 Task: Look for space in Sindgi, India from 3rd June, 2023 to 9th June, 2023 for 2 adults in price range Rs.6000 to Rs.12000. Place can be entire place with 1  bedroom having 1 bed and 1 bathroom. Property type can be house, flat, guest house, hotel. Booking option can be shelf check-in. Required host language is English.
Action: Mouse moved to (436, 77)
Screenshot: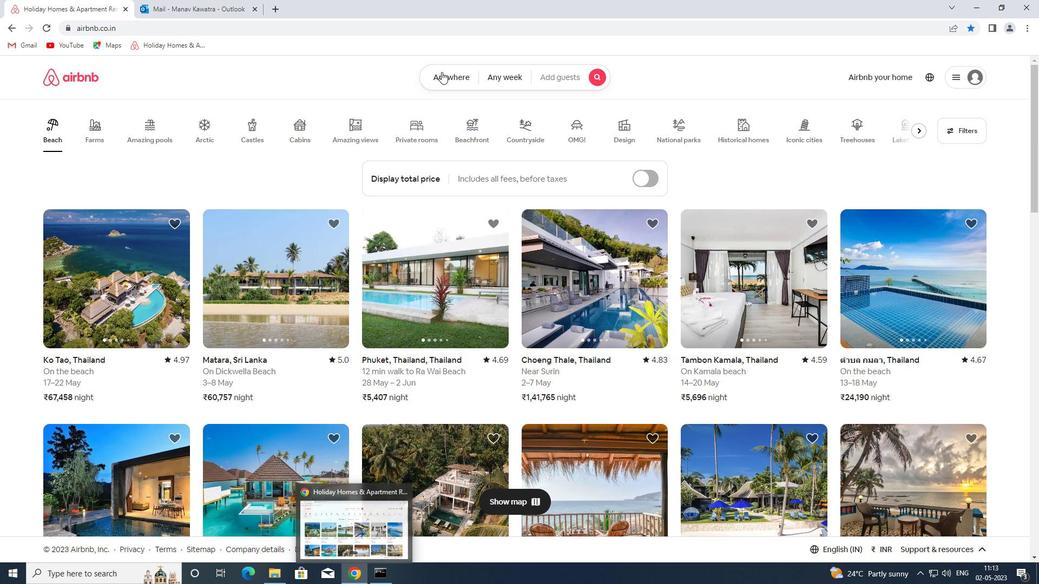 
Action: Mouse pressed left at (436, 77)
Screenshot: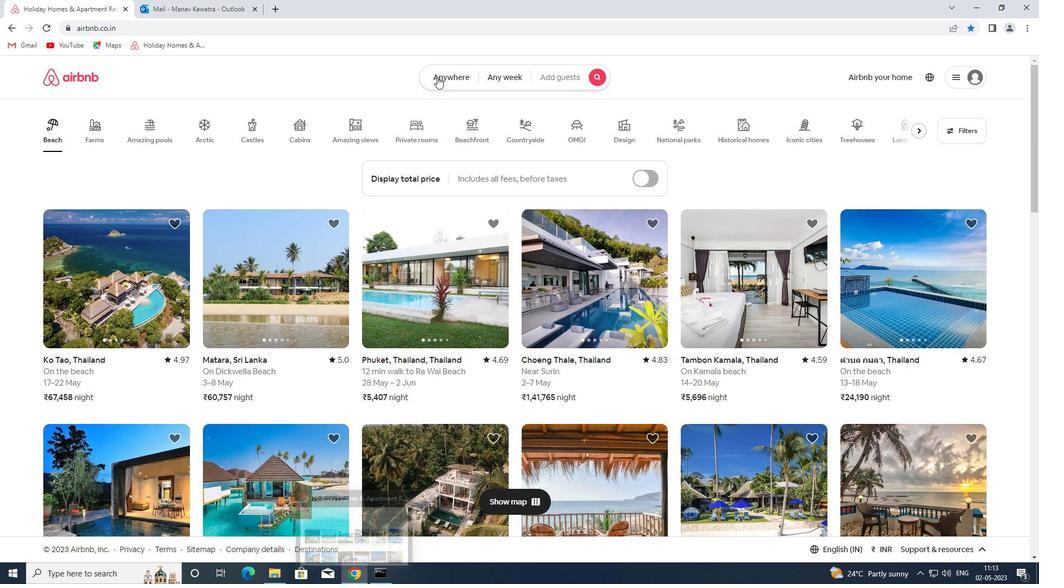 
Action: Mouse moved to (326, 122)
Screenshot: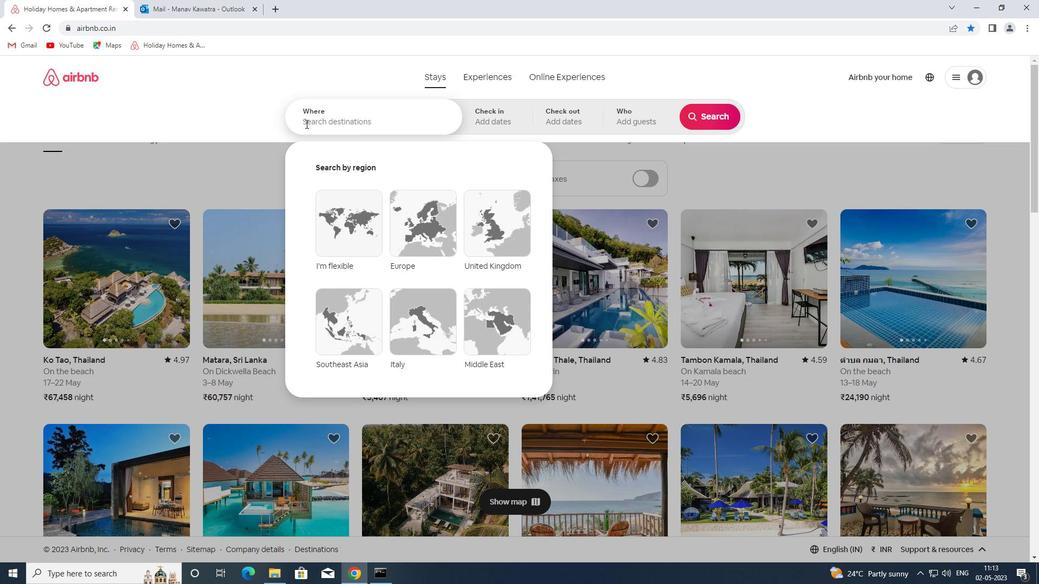 
Action: Mouse pressed left at (326, 122)
Screenshot: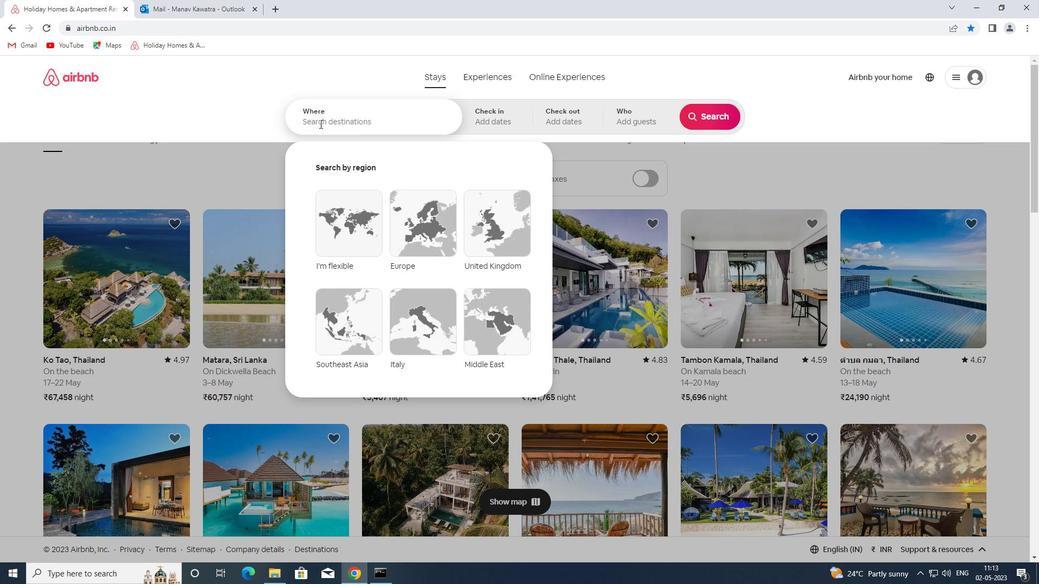 
Action: Mouse moved to (326, 122)
Screenshot: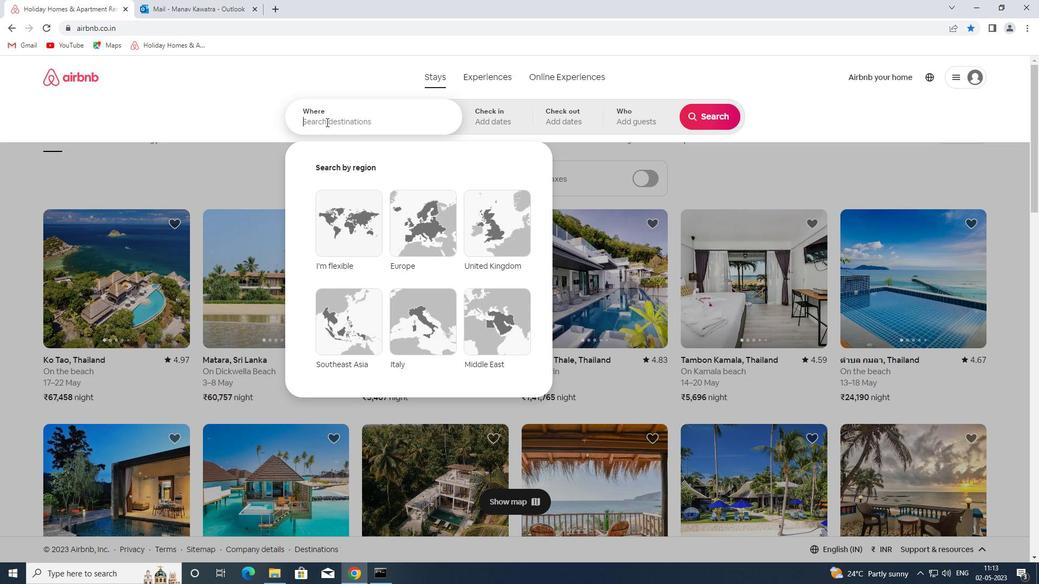 
Action: Key pressed sindgi<Key.space>india<Key.space><Key.enter>
Screenshot: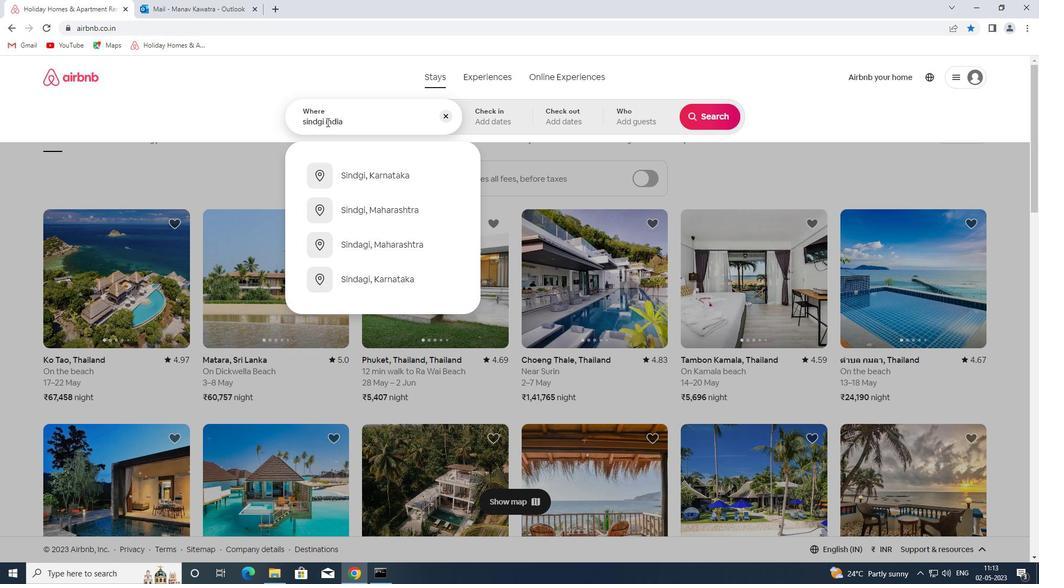 
Action: Mouse moved to (701, 252)
Screenshot: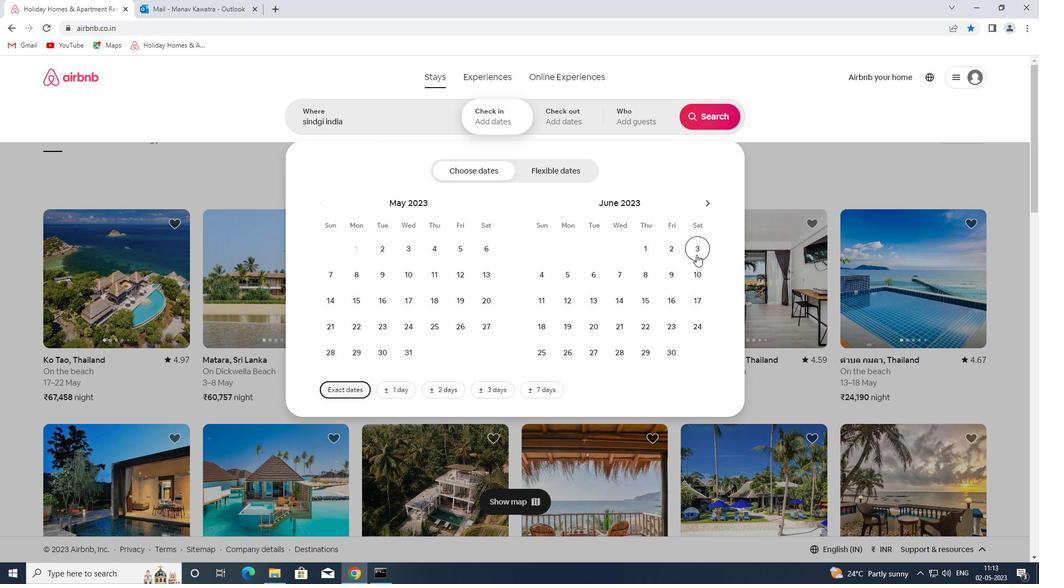 
Action: Mouse pressed left at (701, 252)
Screenshot: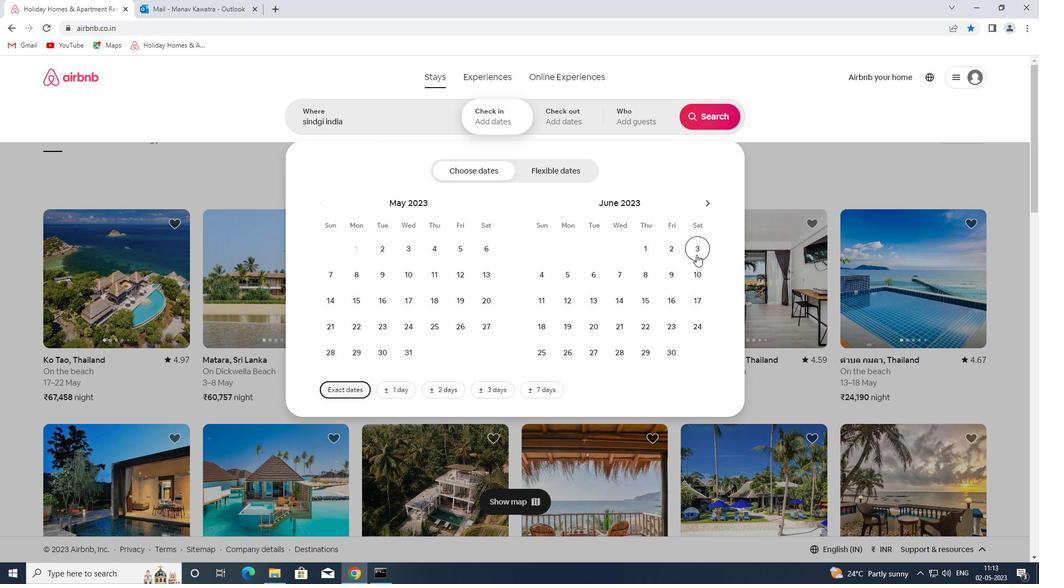 
Action: Mouse moved to (676, 273)
Screenshot: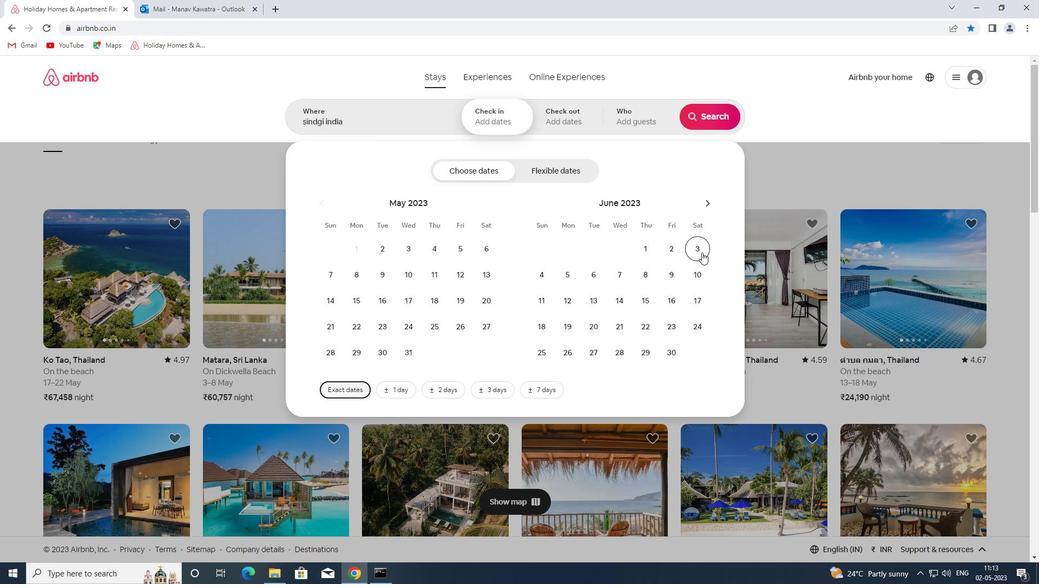 
Action: Mouse pressed left at (676, 273)
Screenshot: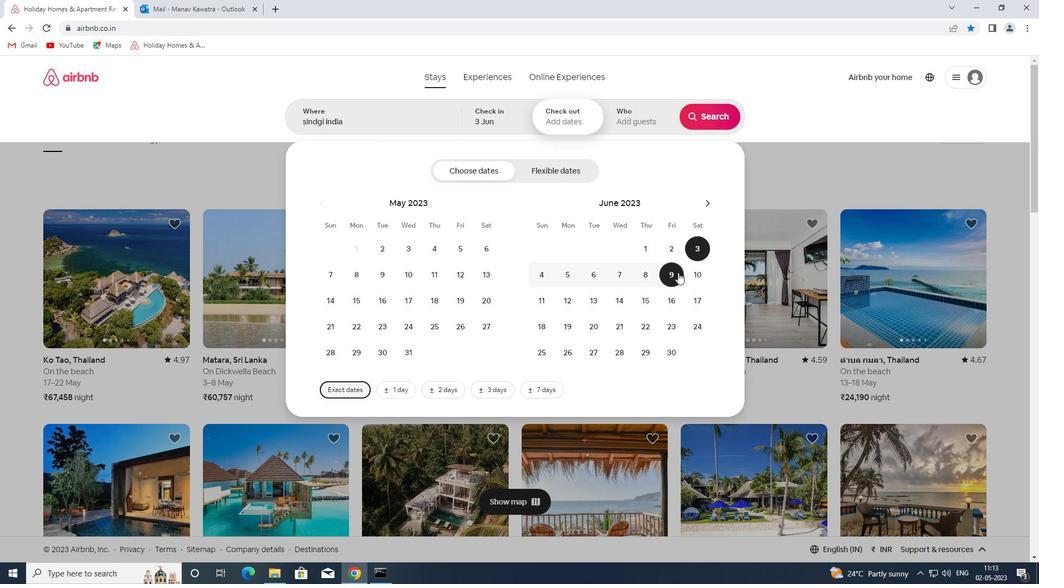 
Action: Mouse moved to (634, 105)
Screenshot: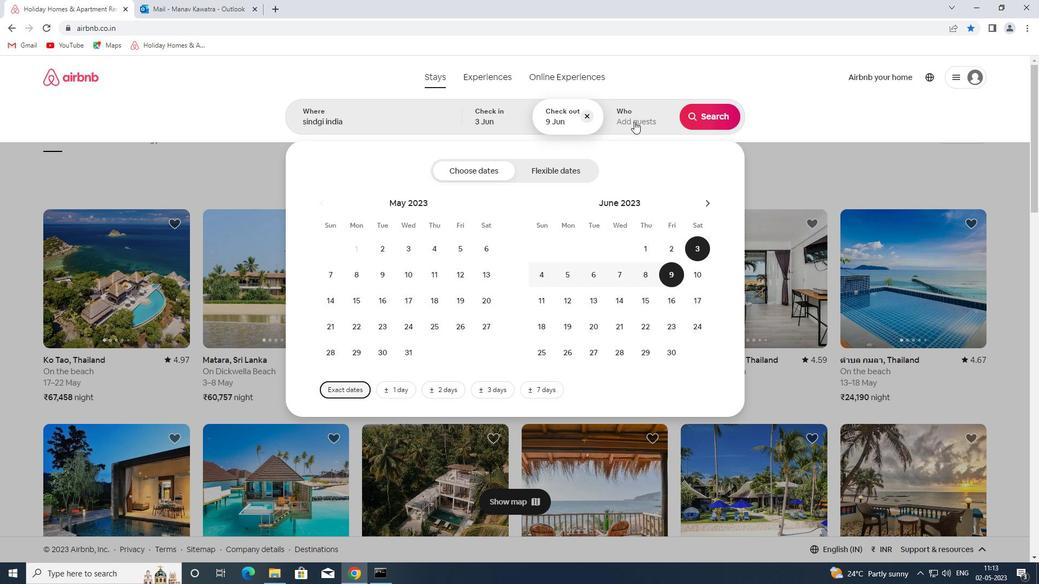 
Action: Mouse pressed left at (634, 105)
Screenshot: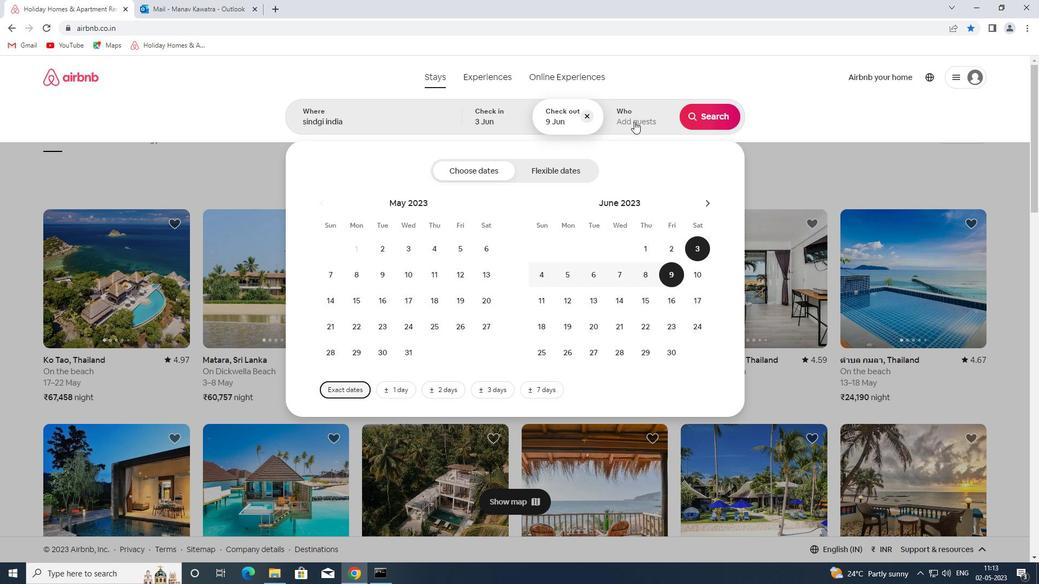 
Action: Mouse moved to (714, 176)
Screenshot: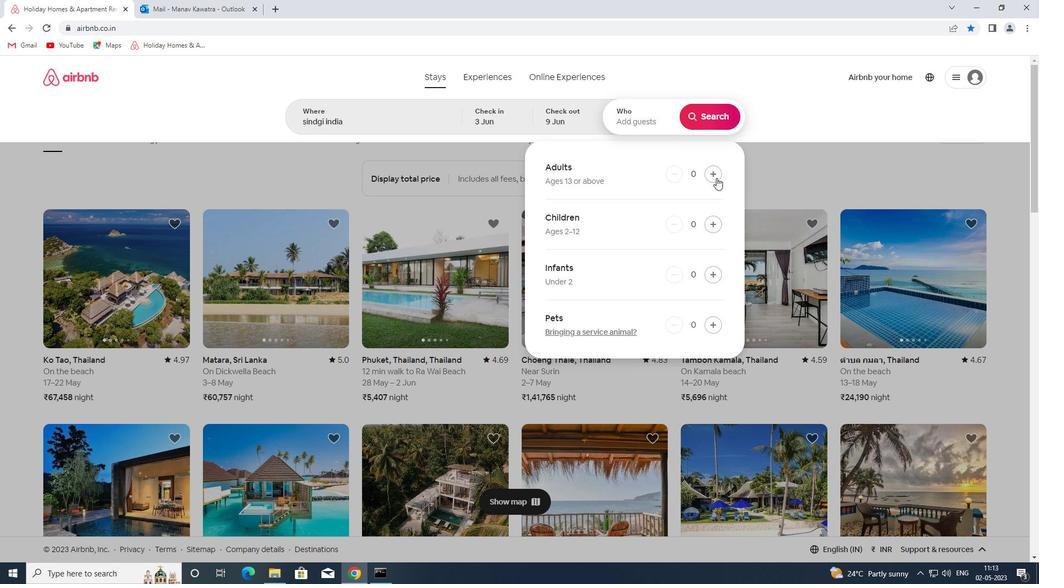 
Action: Mouse pressed left at (714, 176)
Screenshot: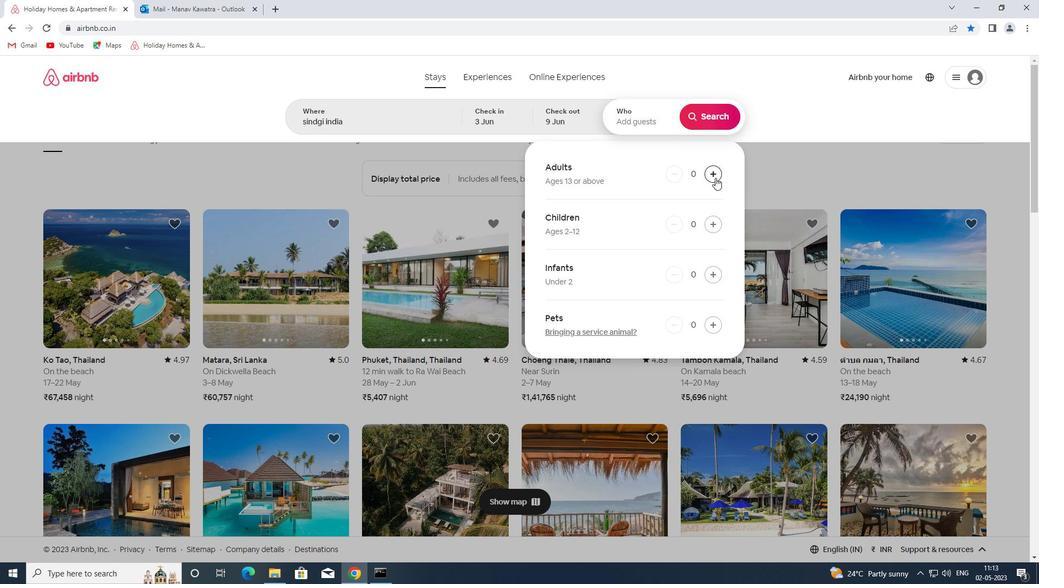 
Action: Mouse pressed left at (714, 176)
Screenshot: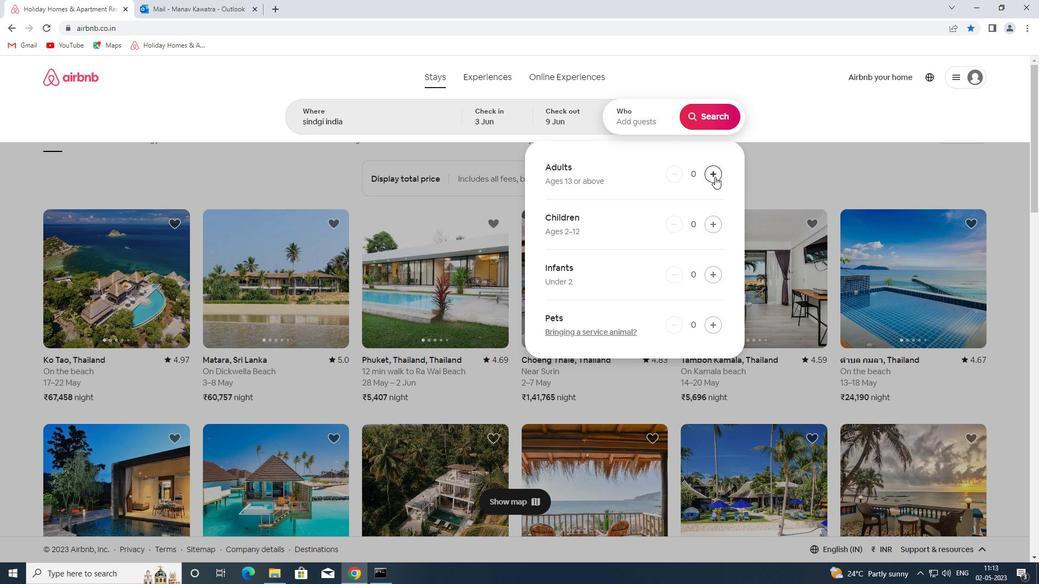 
Action: Mouse moved to (706, 128)
Screenshot: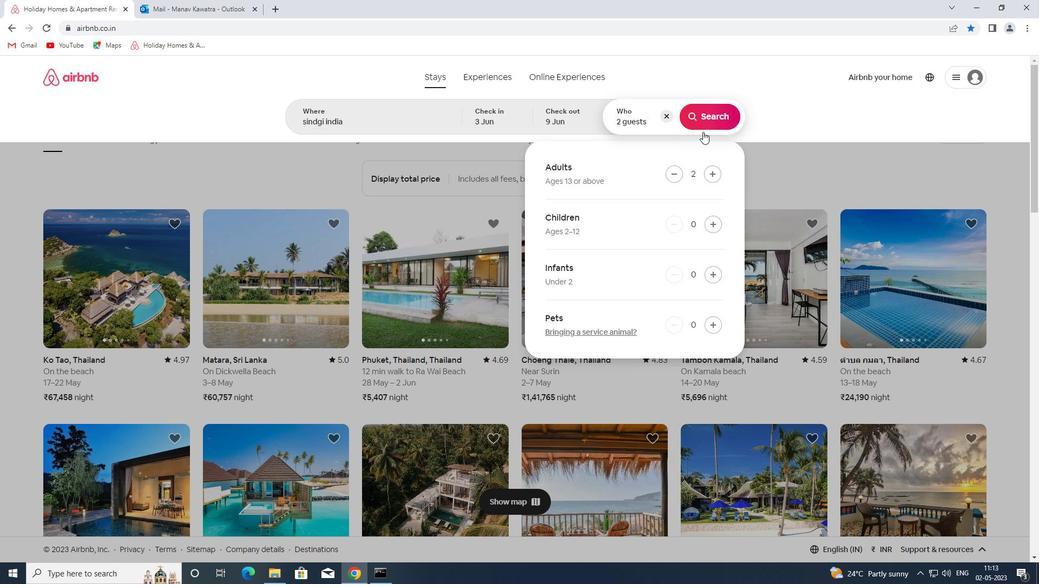 
Action: Mouse pressed left at (706, 128)
Screenshot: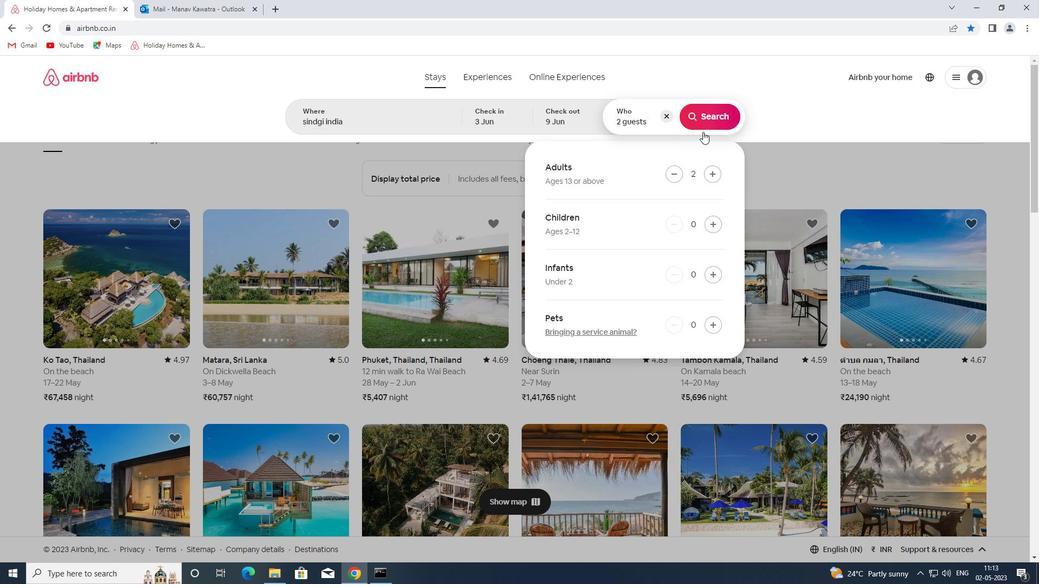 
Action: Mouse moved to (977, 117)
Screenshot: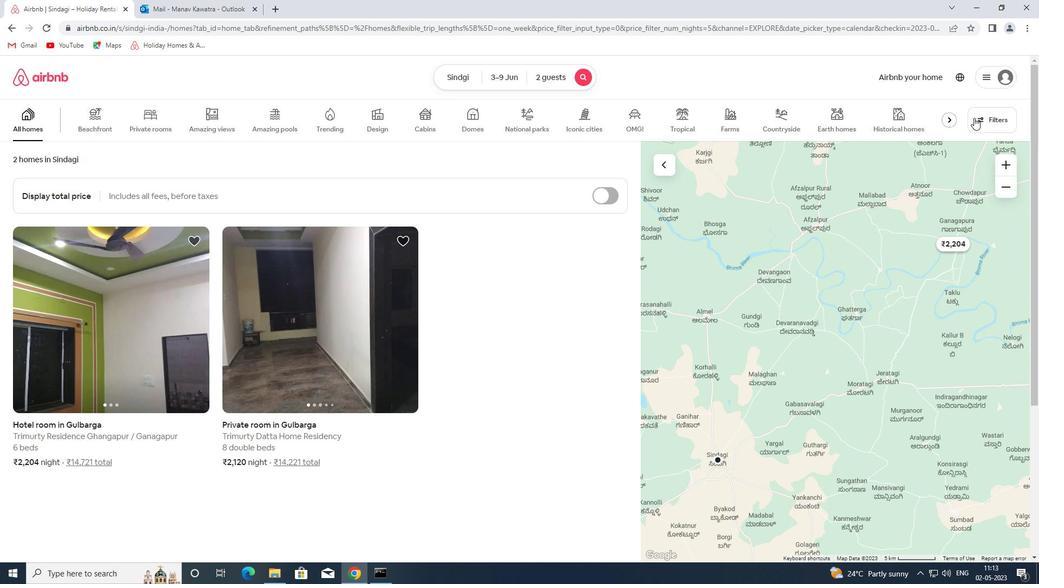 
Action: Mouse pressed left at (977, 117)
Screenshot: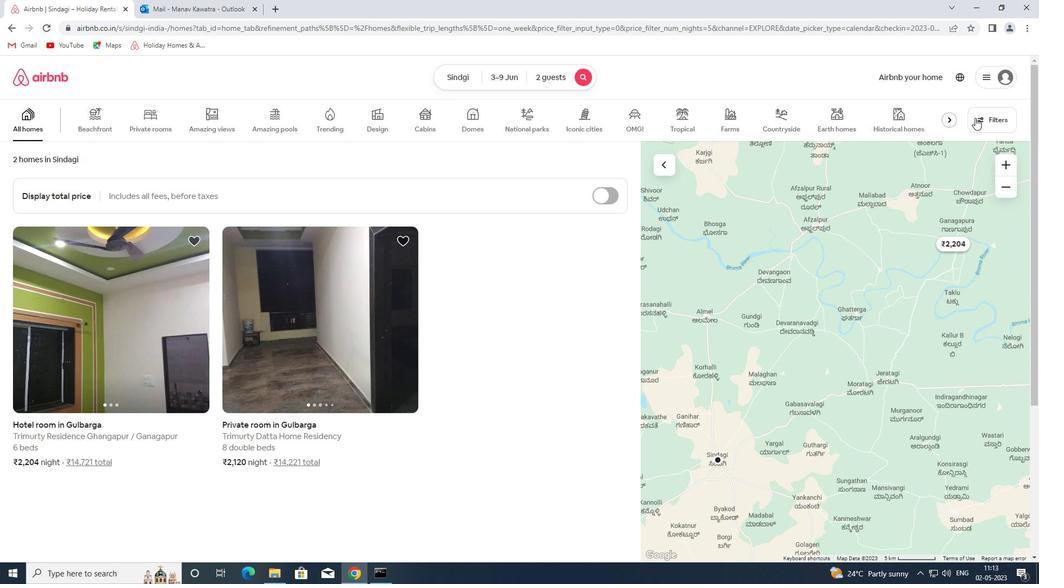 
Action: Mouse moved to (380, 258)
Screenshot: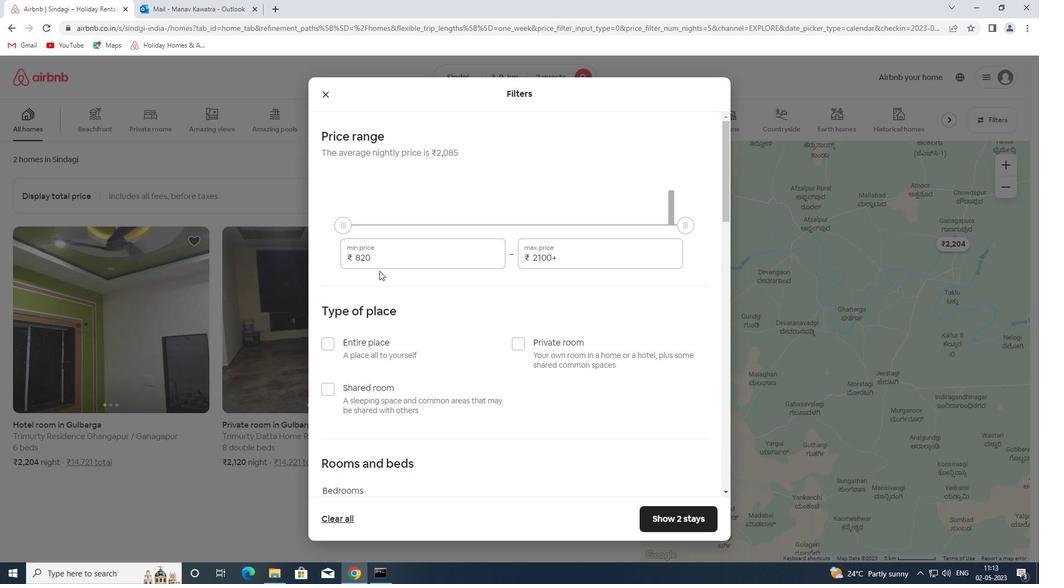 
Action: Mouse pressed left at (380, 258)
Screenshot: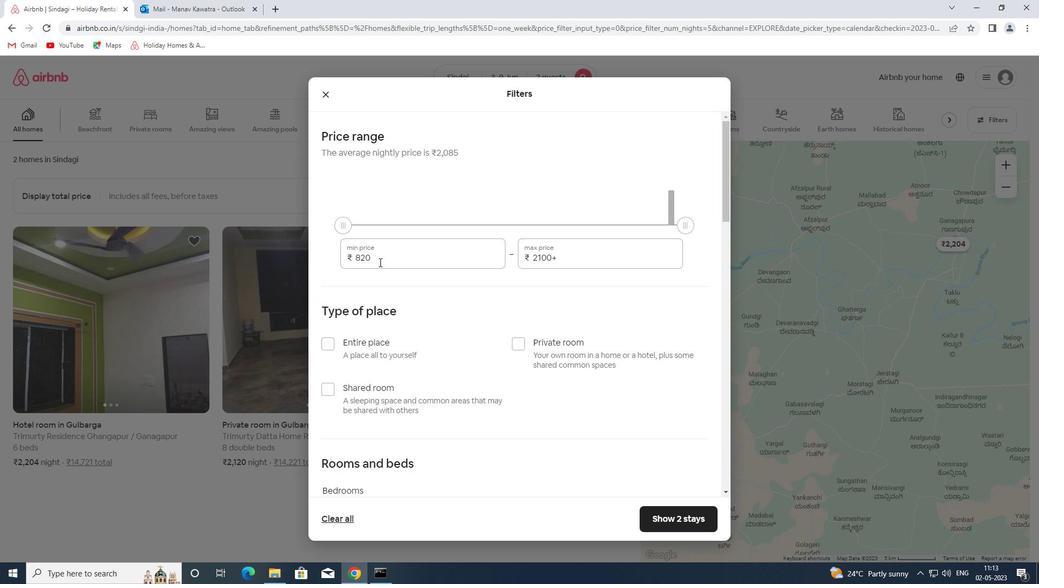 
Action: Mouse pressed left at (380, 258)
Screenshot: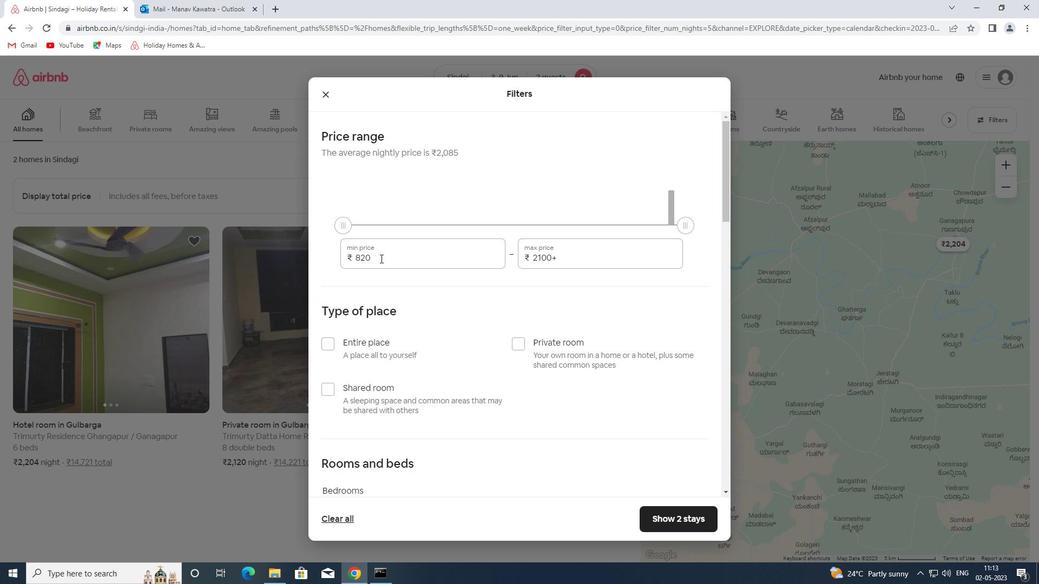 
Action: Key pressed 6000<Key.tab>12000
Screenshot: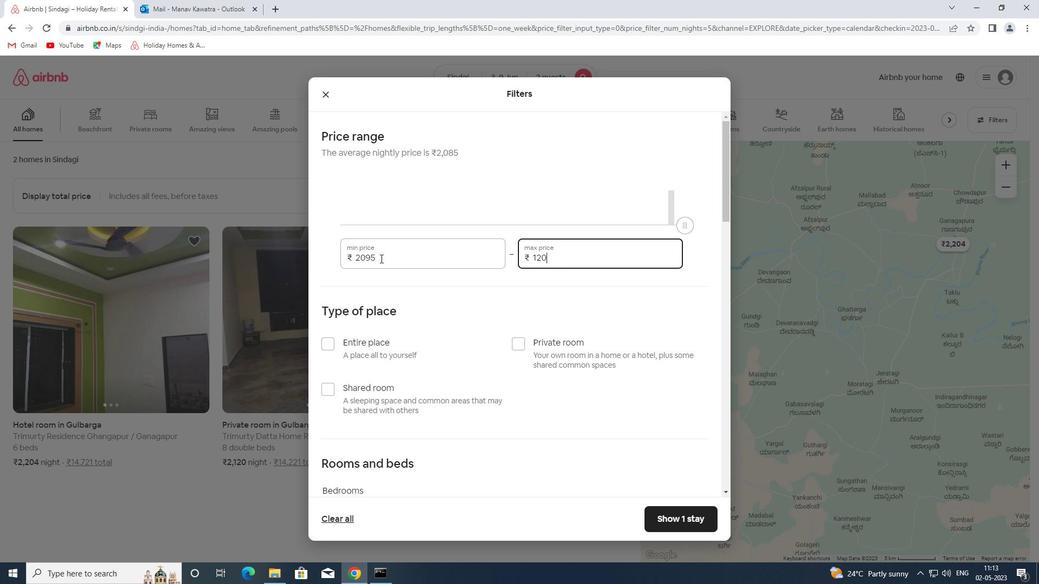 
Action: Mouse moved to (351, 343)
Screenshot: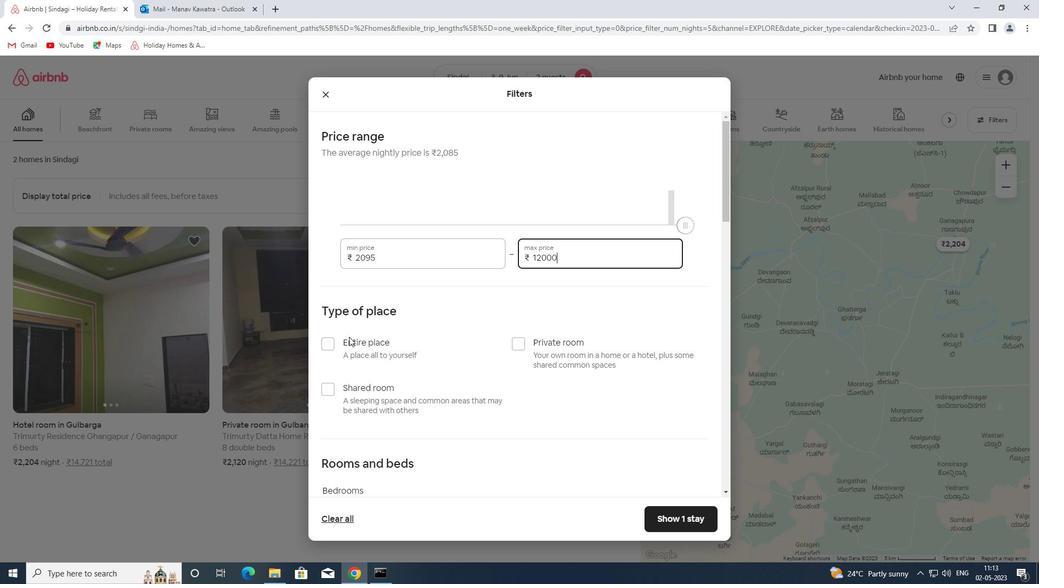 
Action: Mouse pressed left at (351, 343)
Screenshot: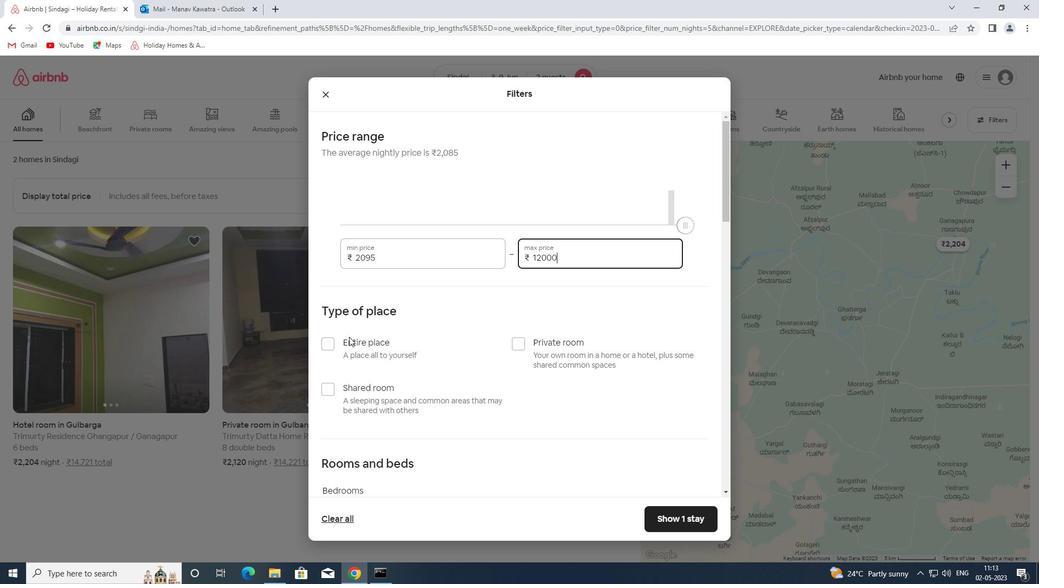 
Action: Mouse moved to (353, 343)
Screenshot: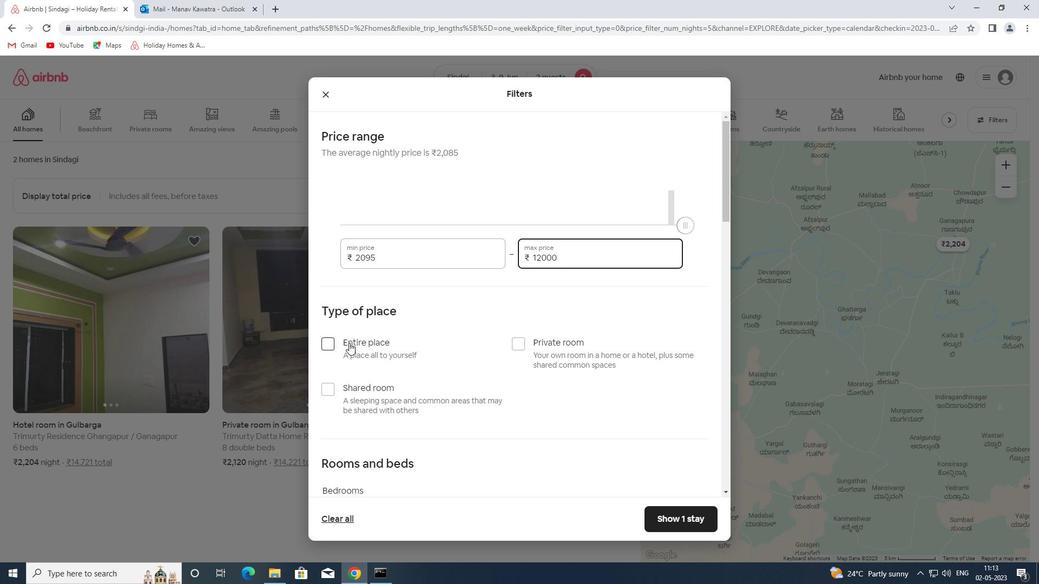 
Action: Mouse scrolled (353, 342) with delta (0, 0)
Screenshot: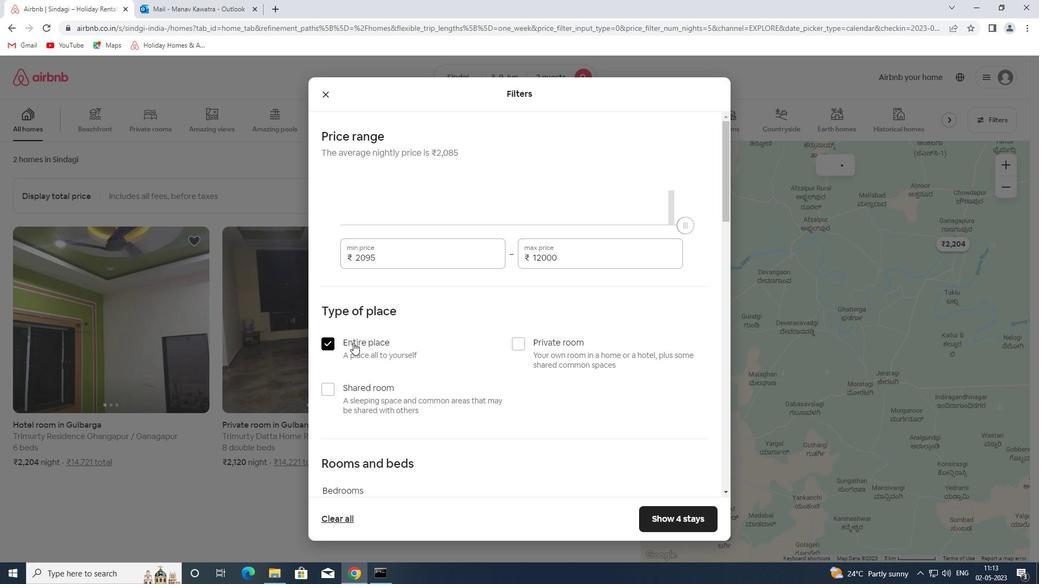 
Action: Mouse scrolled (353, 342) with delta (0, 0)
Screenshot: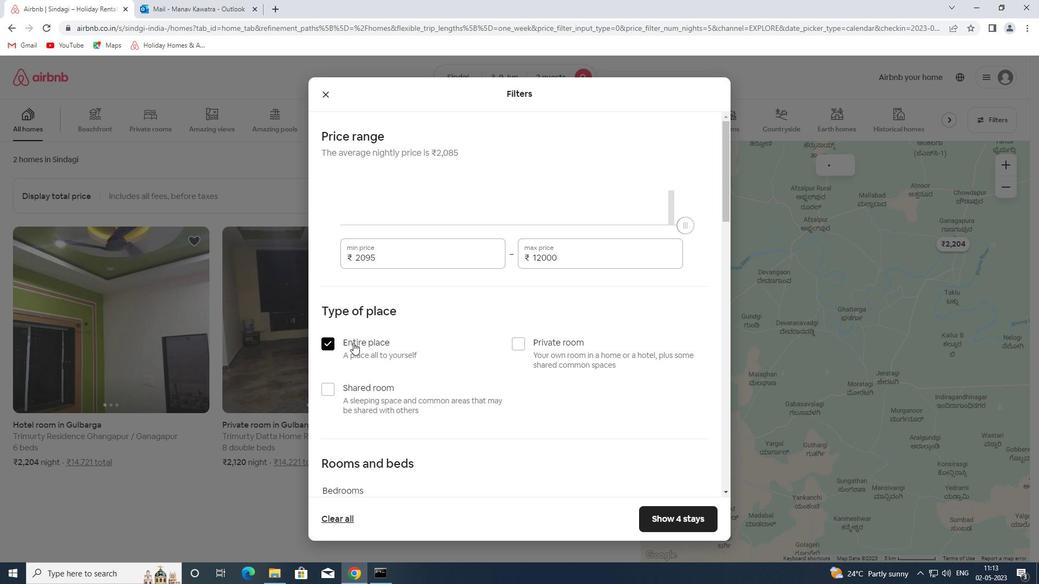 
Action: Mouse scrolled (353, 342) with delta (0, 0)
Screenshot: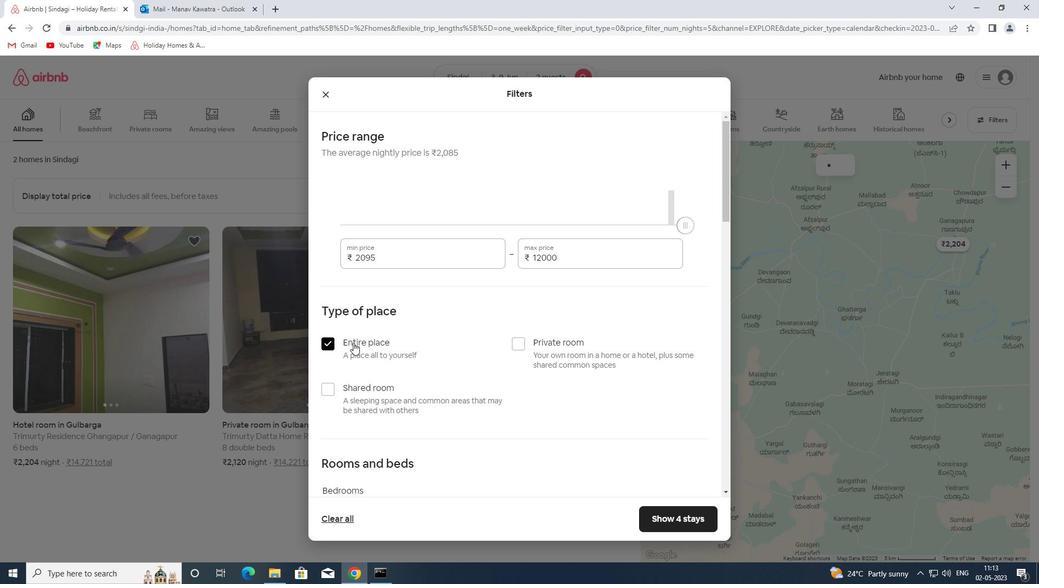 
Action: Mouse scrolled (353, 342) with delta (0, 0)
Screenshot: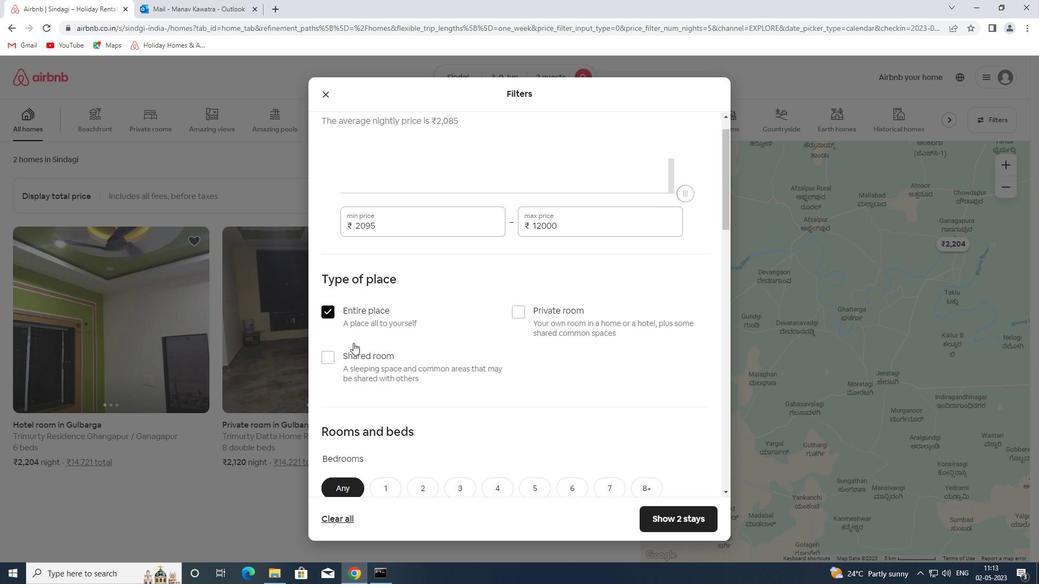 
Action: Mouse moved to (383, 305)
Screenshot: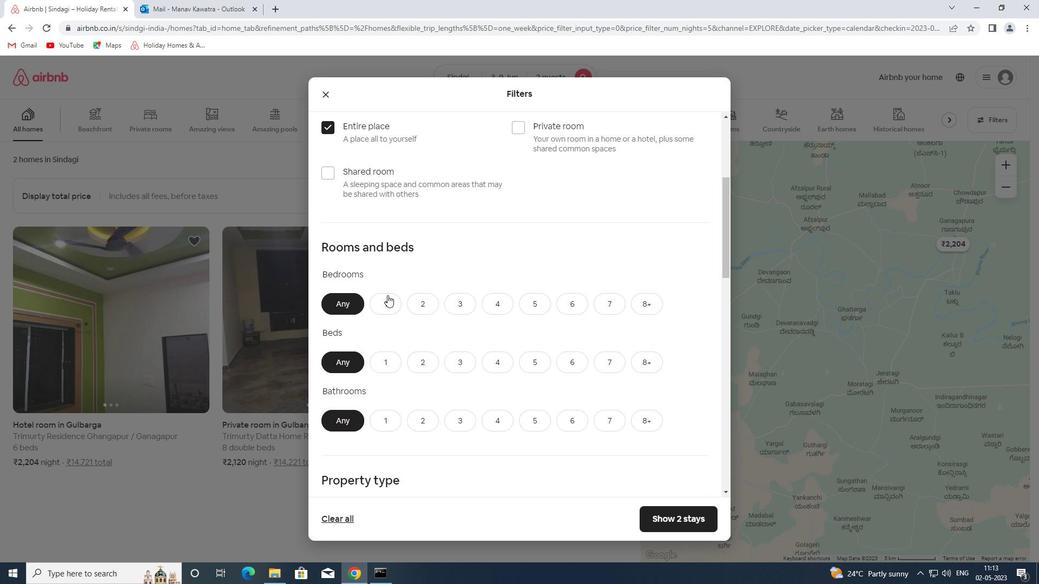 
Action: Mouse pressed left at (383, 305)
Screenshot: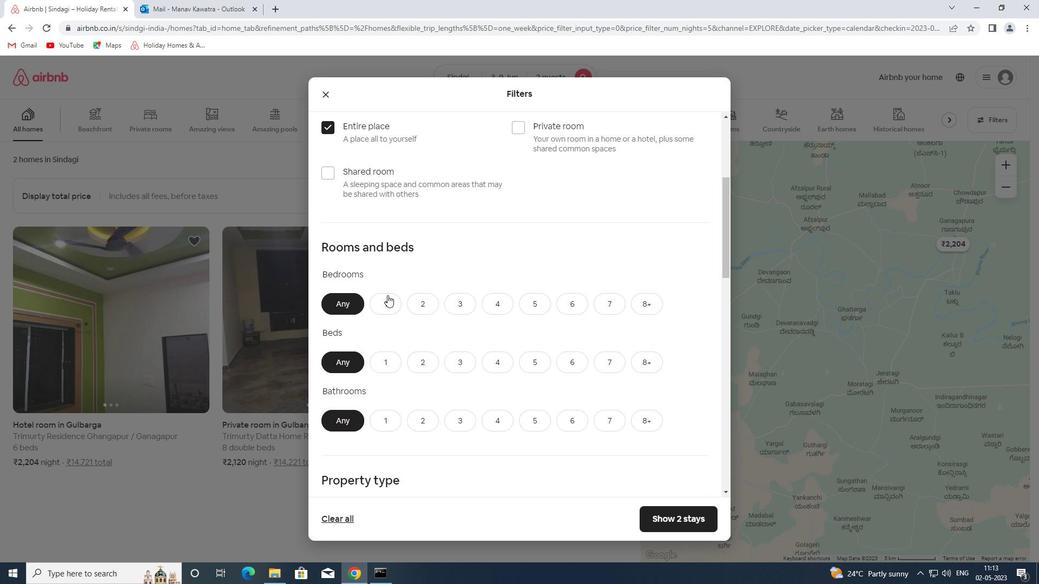 
Action: Mouse moved to (384, 361)
Screenshot: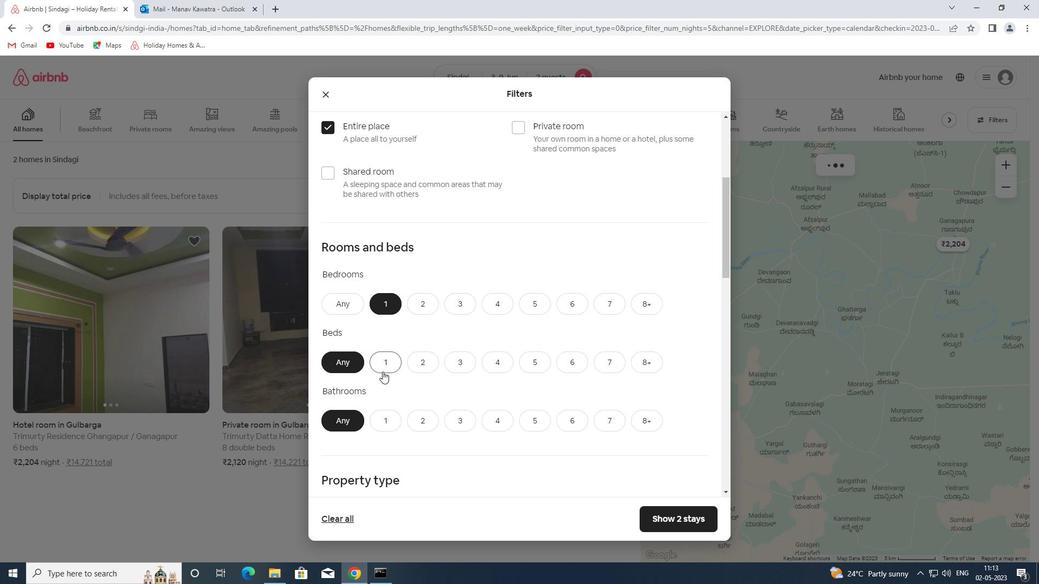 
Action: Mouse pressed left at (384, 361)
Screenshot: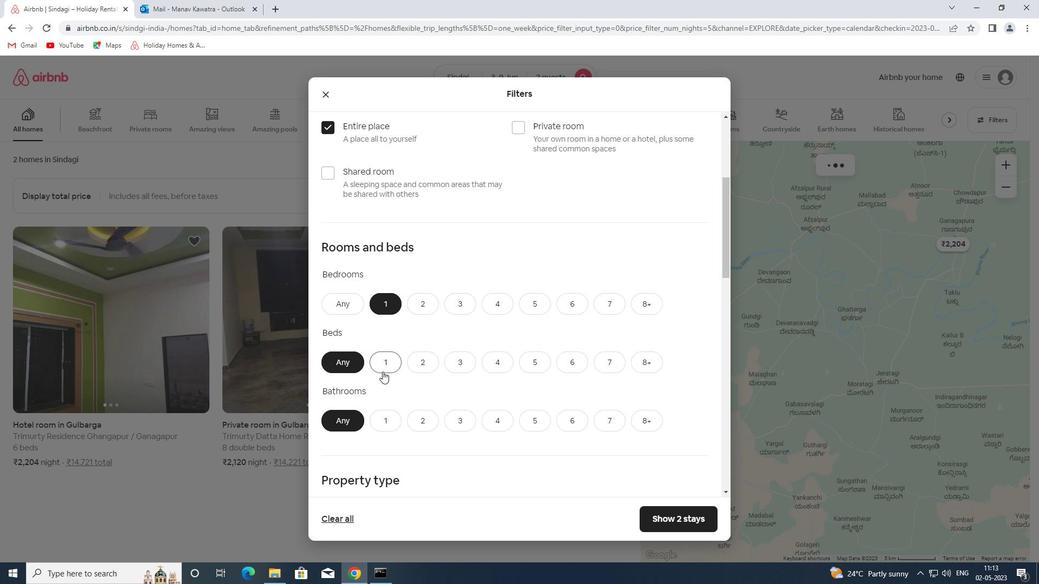 
Action: Mouse moved to (382, 426)
Screenshot: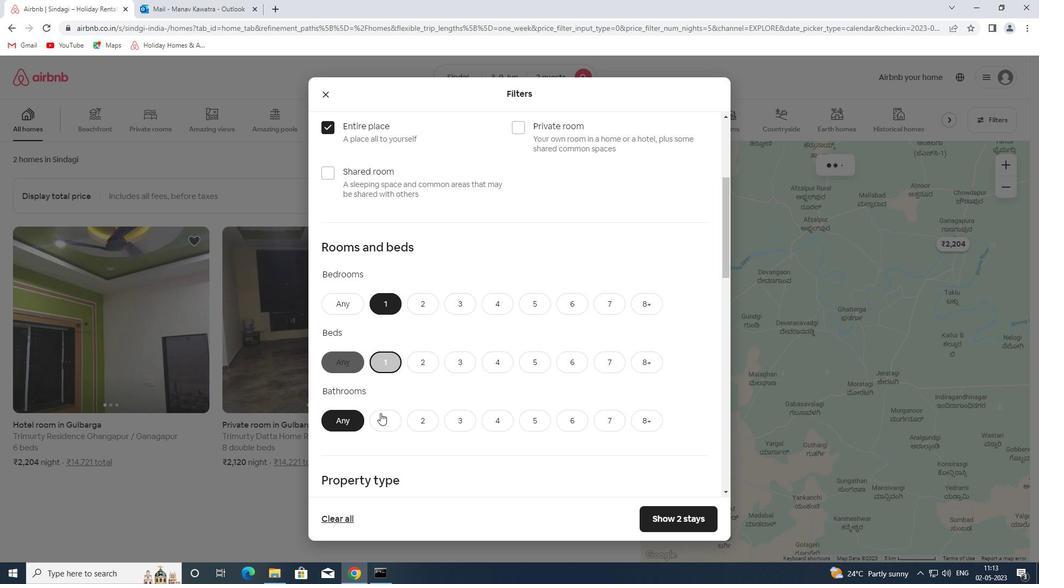 
Action: Mouse pressed left at (382, 426)
Screenshot: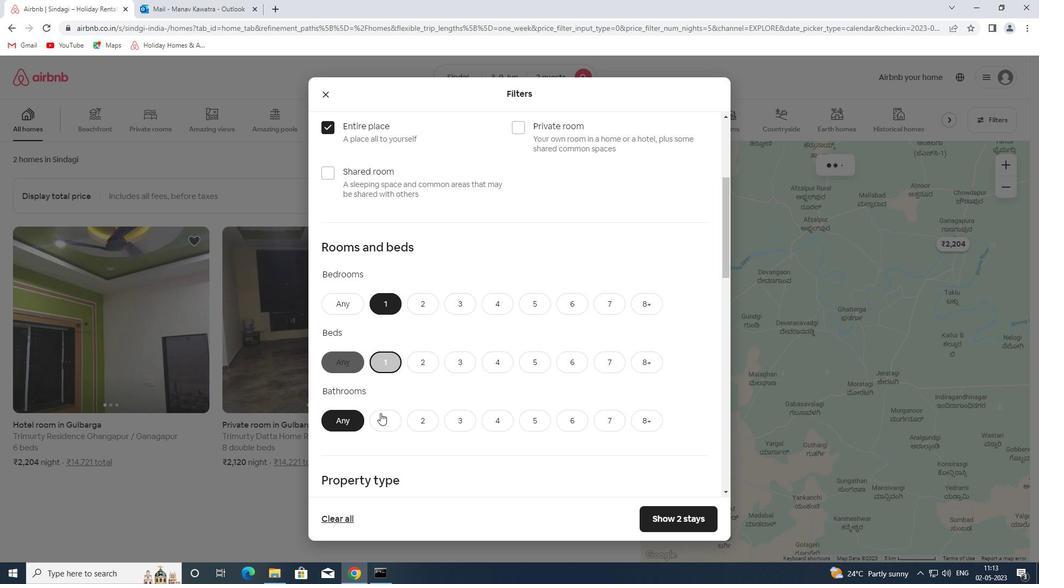 
Action: Mouse moved to (482, 254)
Screenshot: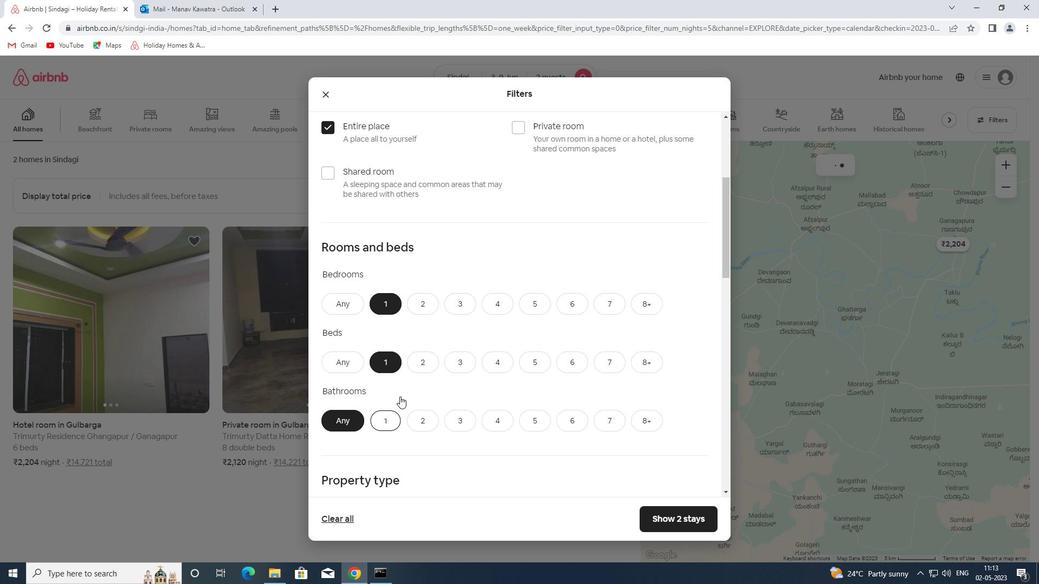 
Action: Mouse scrolled (482, 254) with delta (0, 0)
Screenshot: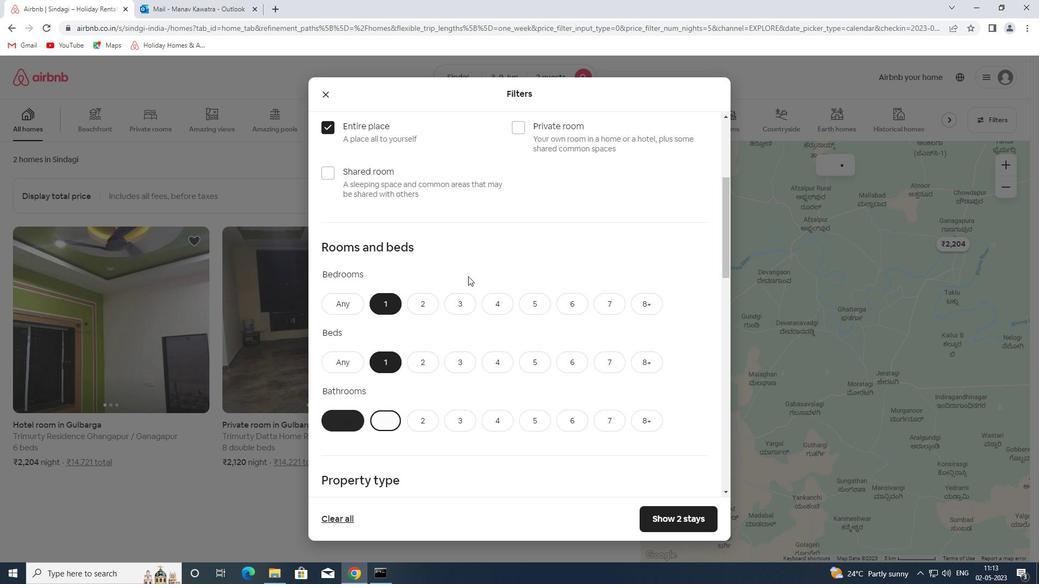 
Action: Mouse scrolled (482, 254) with delta (0, 0)
Screenshot: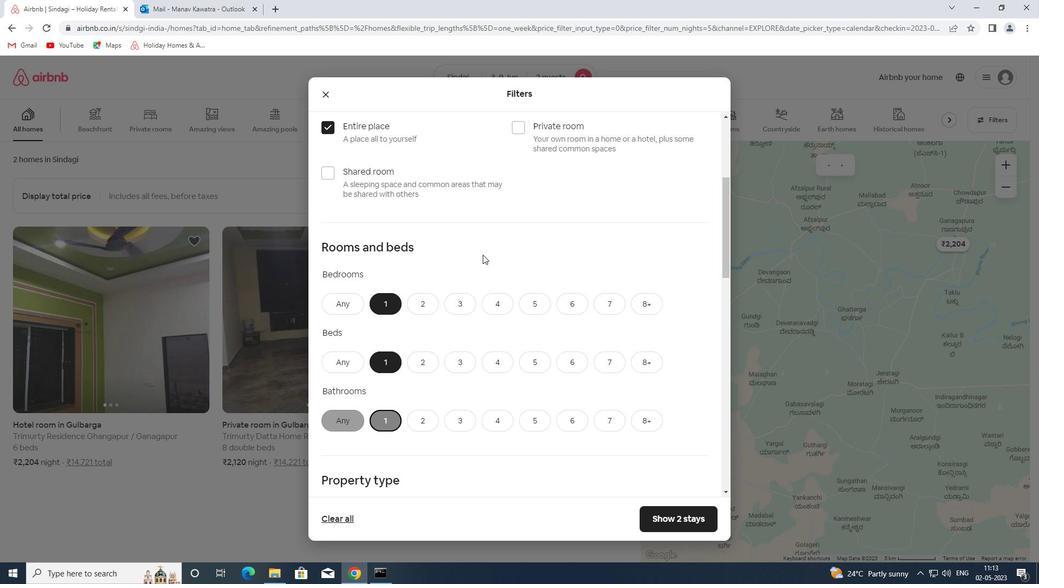 
Action: Mouse scrolled (482, 254) with delta (0, 0)
Screenshot: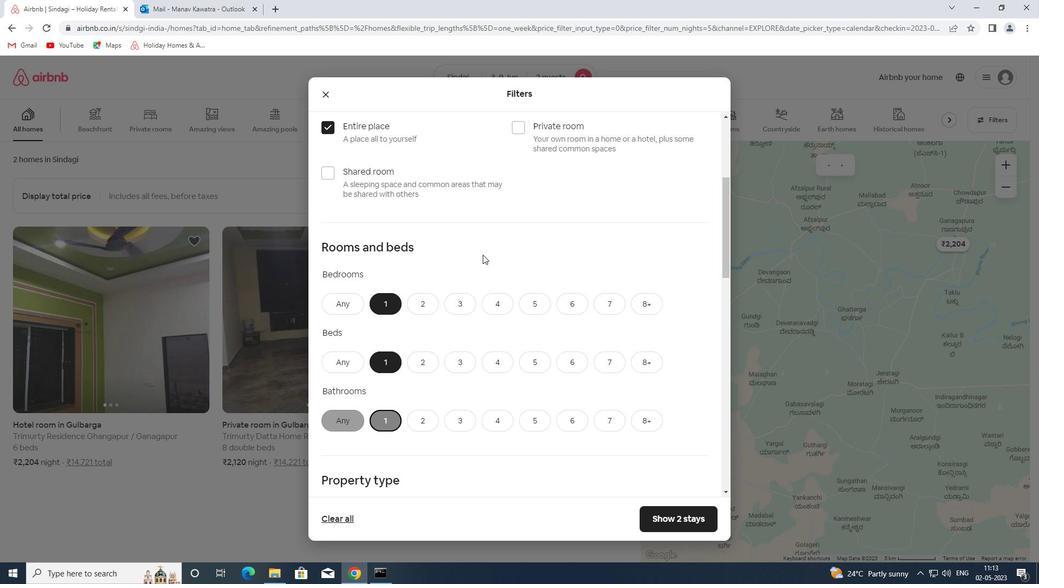 
Action: Mouse scrolled (482, 254) with delta (0, 0)
Screenshot: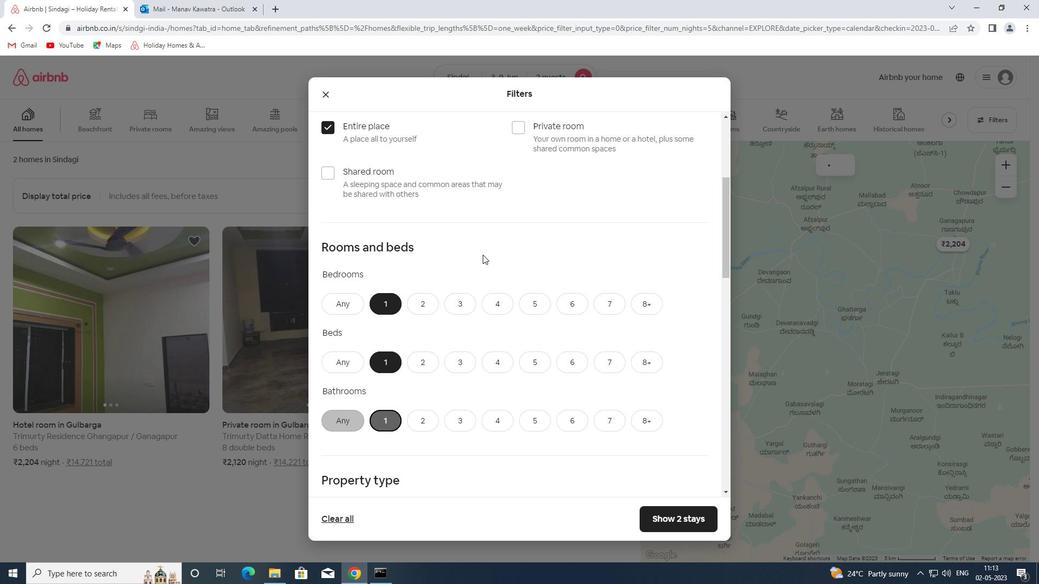 
Action: Mouse scrolled (482, 254) with delta (0, 0)
Screenshot: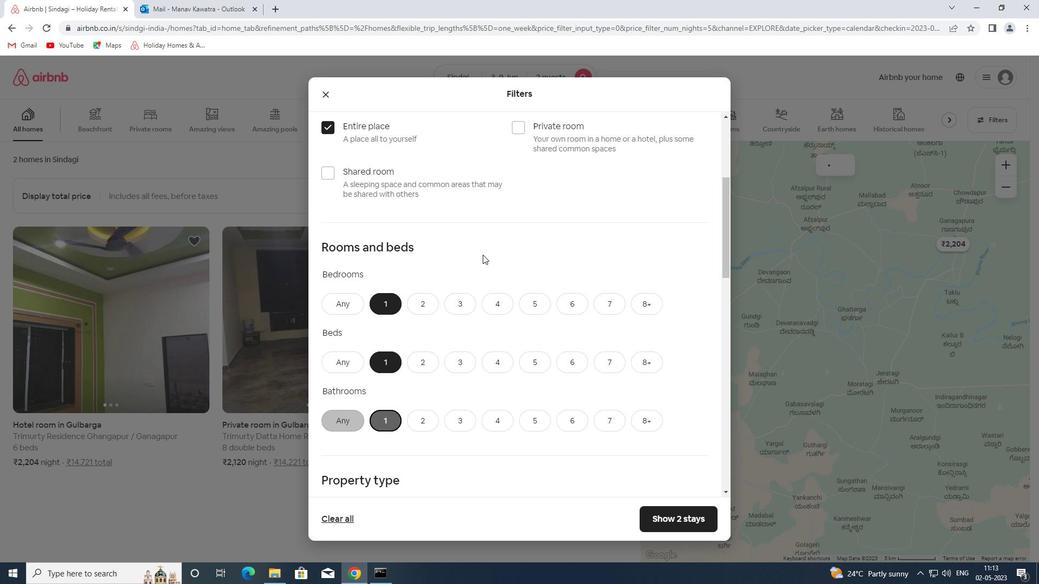 
Action: Mouse scrolled (482, 254) with delta (0, 0)
Screenshot: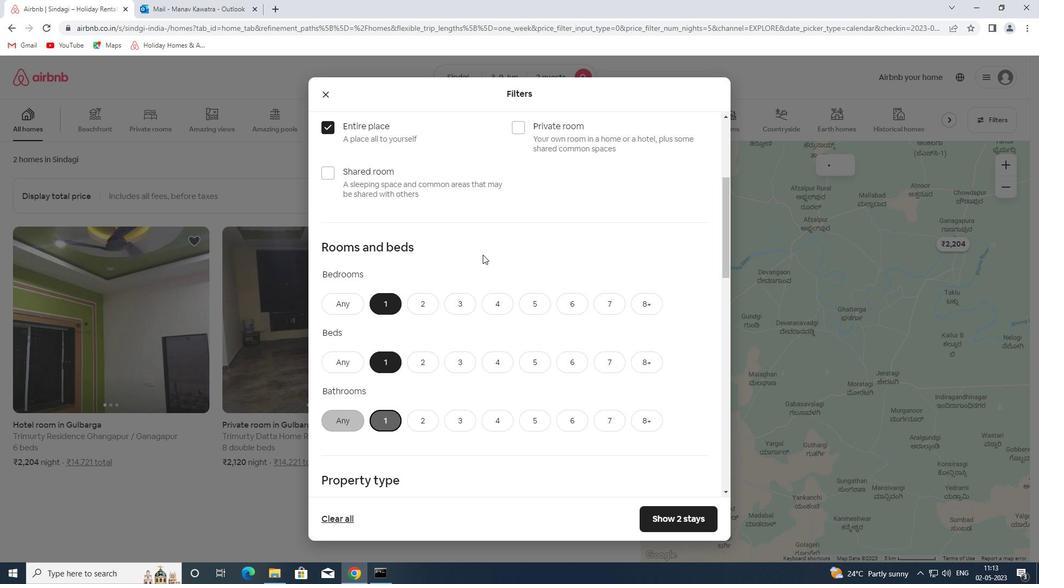 
Action: Mouse moved to (376, 218)
Screenshot: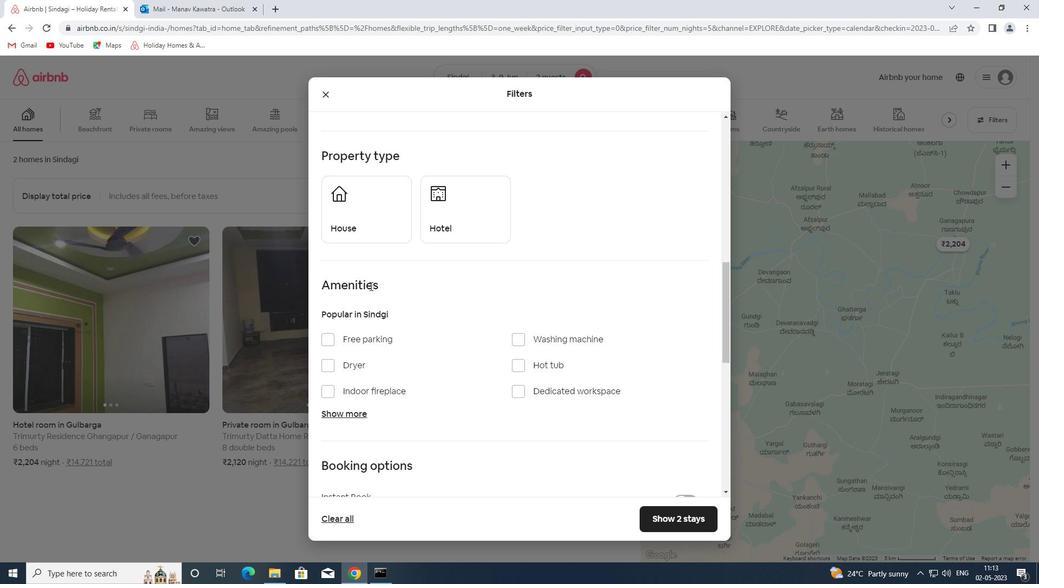 
Action: Mouse pressed left at (376, 218)
Screenshot: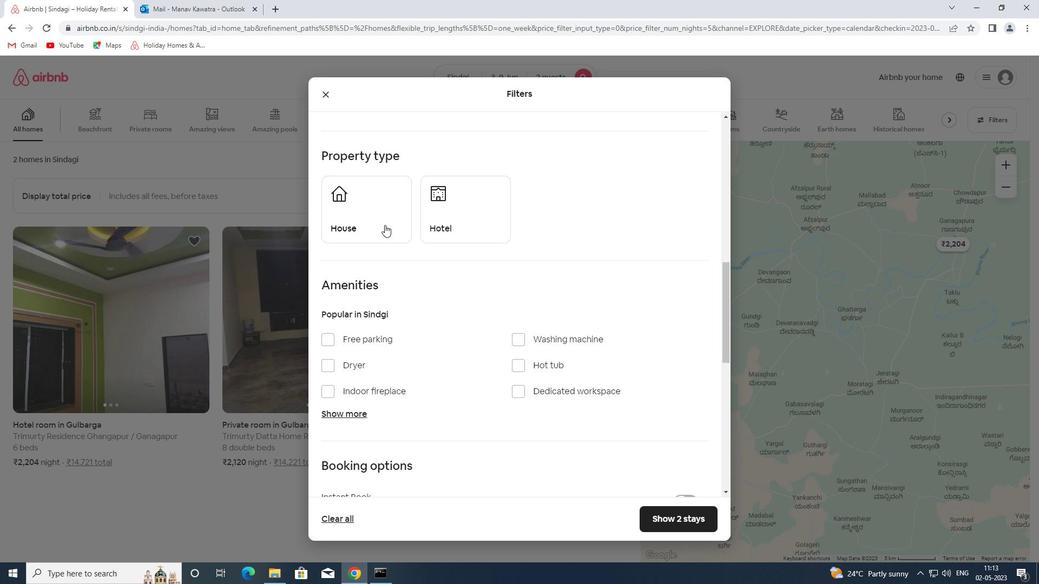 
Action: Mouse moved to (431, 224)
Screenshot: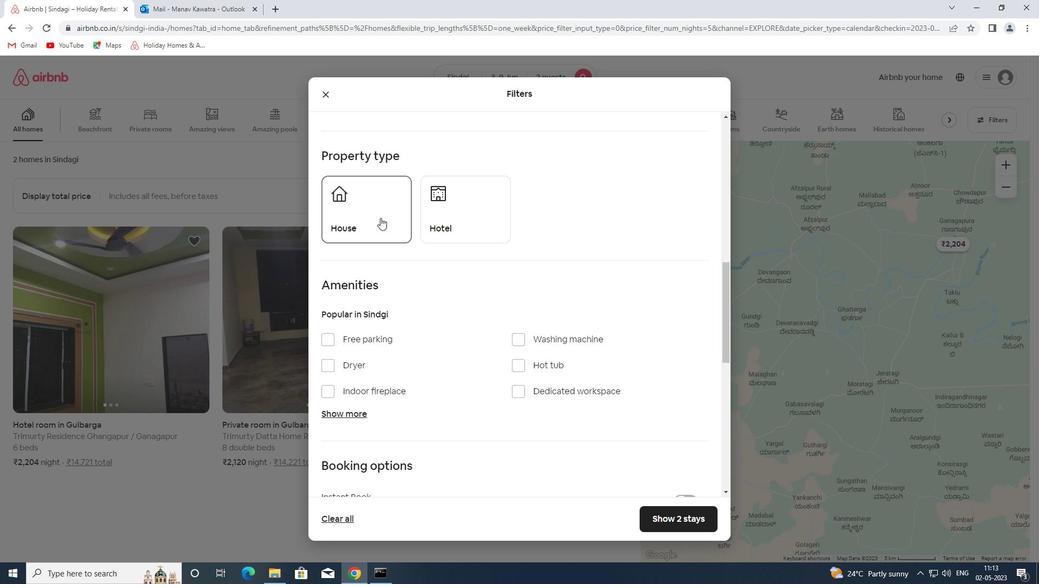 
Action: Mouse pressed left at (431, 224)
Screenshot: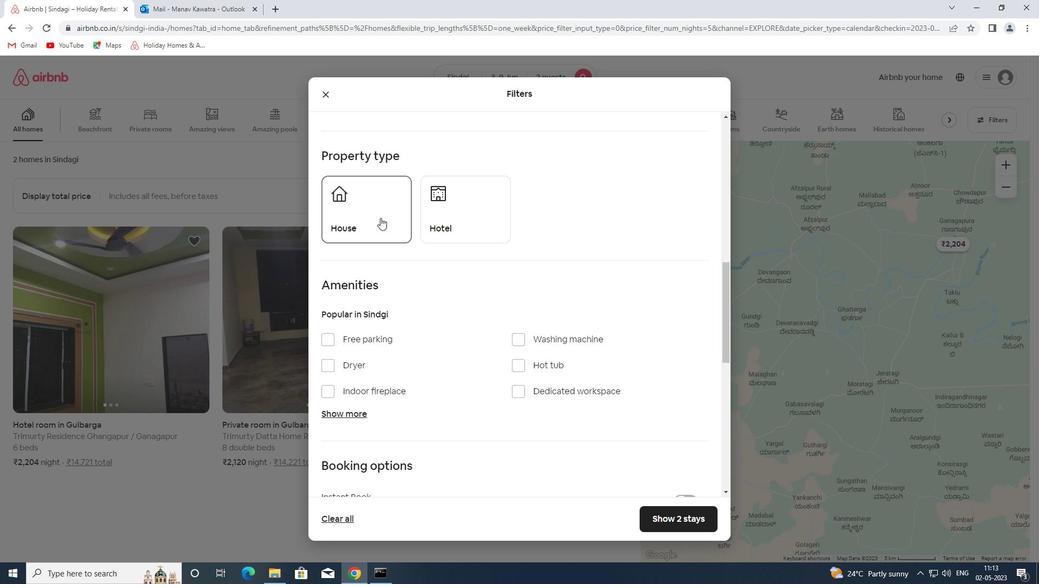 
Action: Mouse moved to (705, 259)
Screenshot: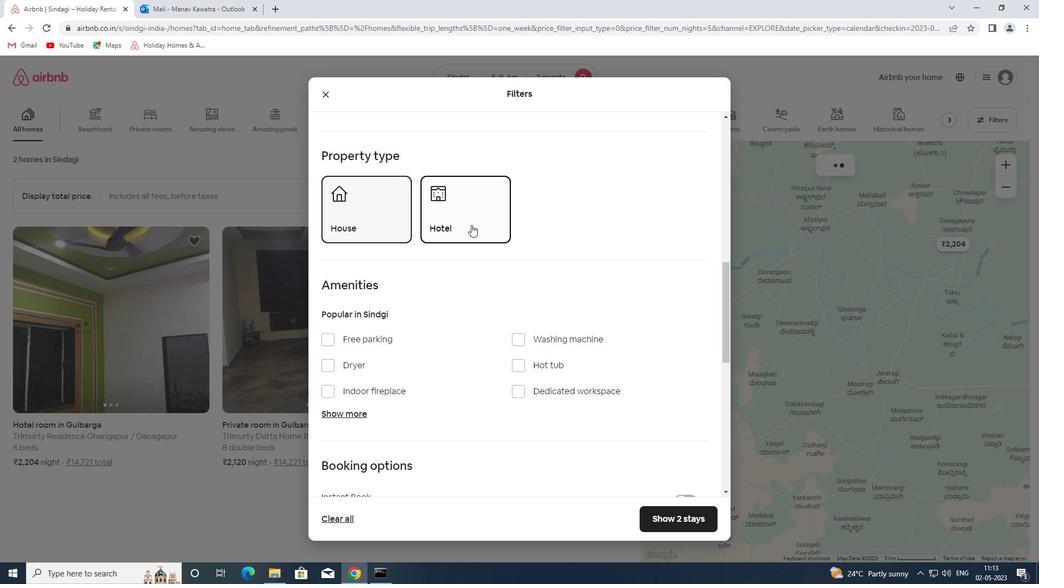 
Action: Mouse scrolled (705, 258) with delta (0, 0)
Screenshot: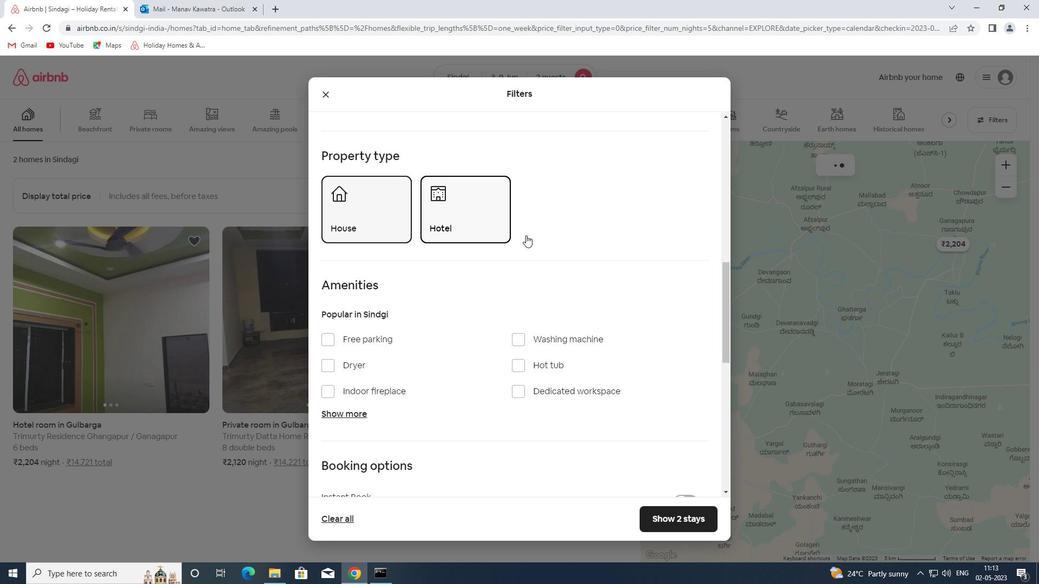 
Action: Mouse scrolled (705, 258) with delta (0, 0)
Screenshot: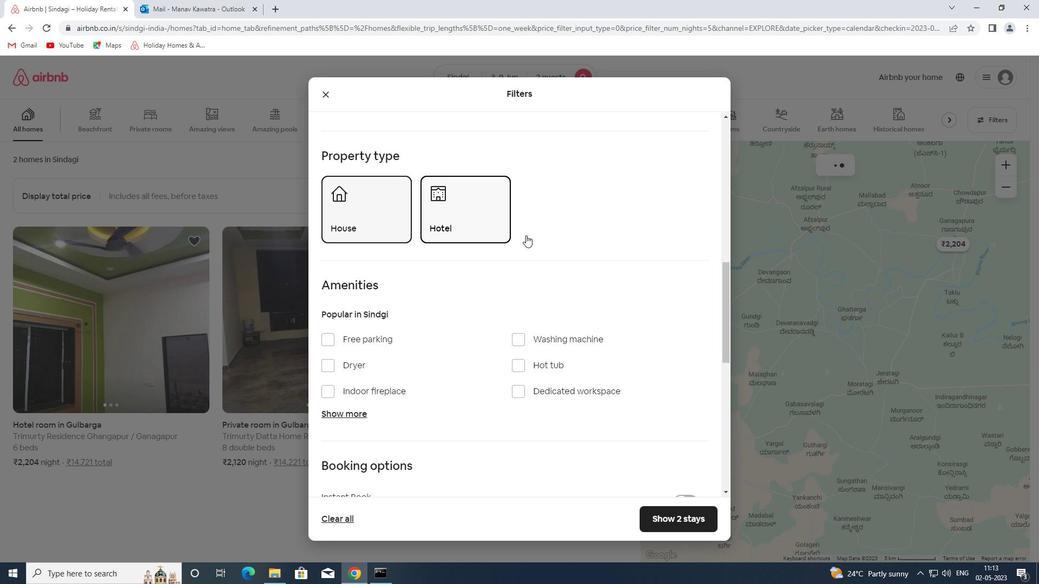 
Action: Mouse scrolled (705, 258) with delta (0, 0)
Screenshot: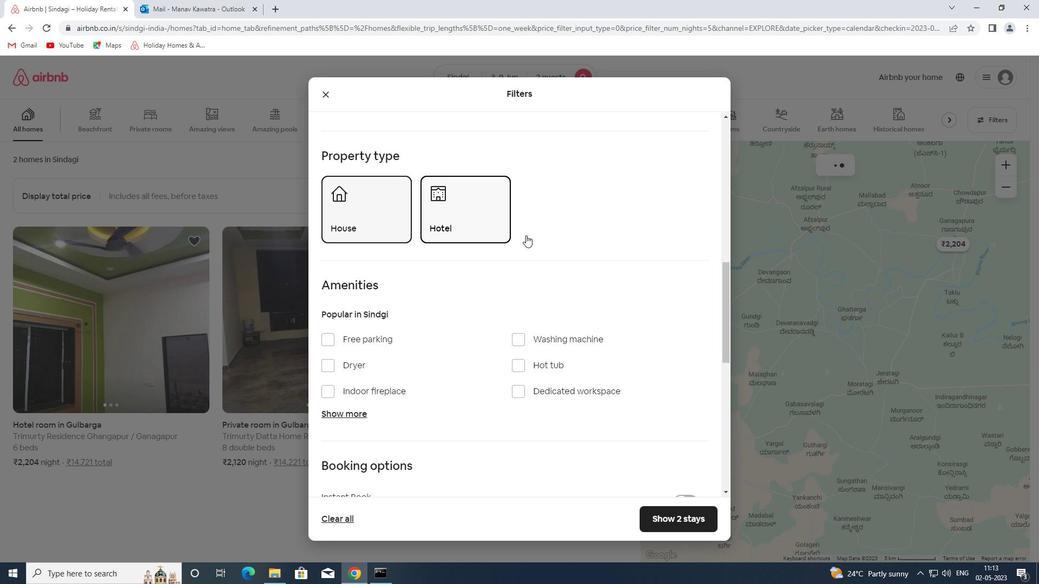 
Action: Mouse scrolled (705, 258) with delta (0, 0)
Screenshot: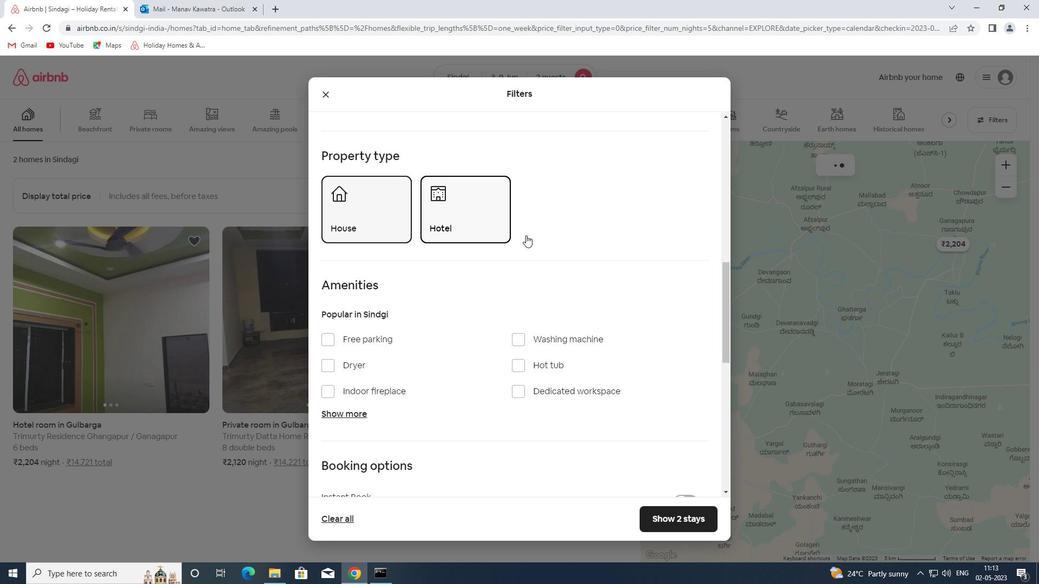 
Action: Mouse scrolled (705, 258) with delta (0, 0)
Screenshot: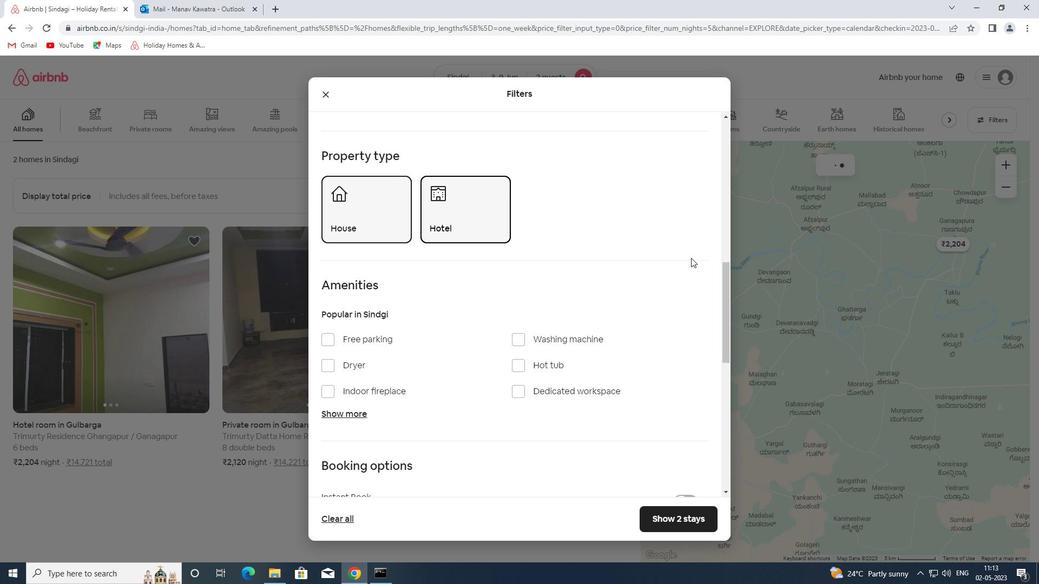 
Action: Mouse scrolled (705, 258) with delta (0, 0)
Screenshot: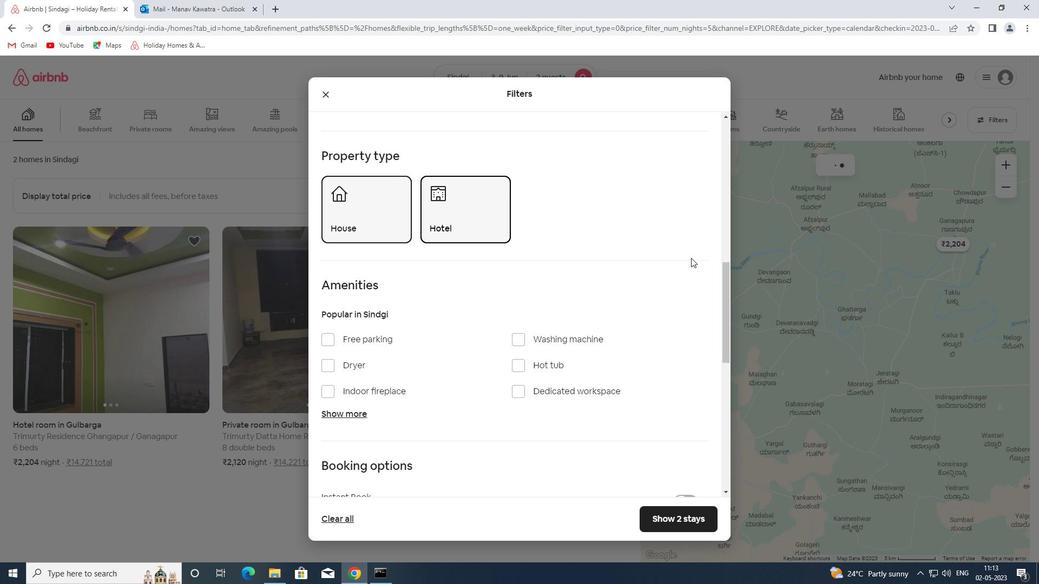 
Action: Mouse moved to (705, 259)
Screenshot: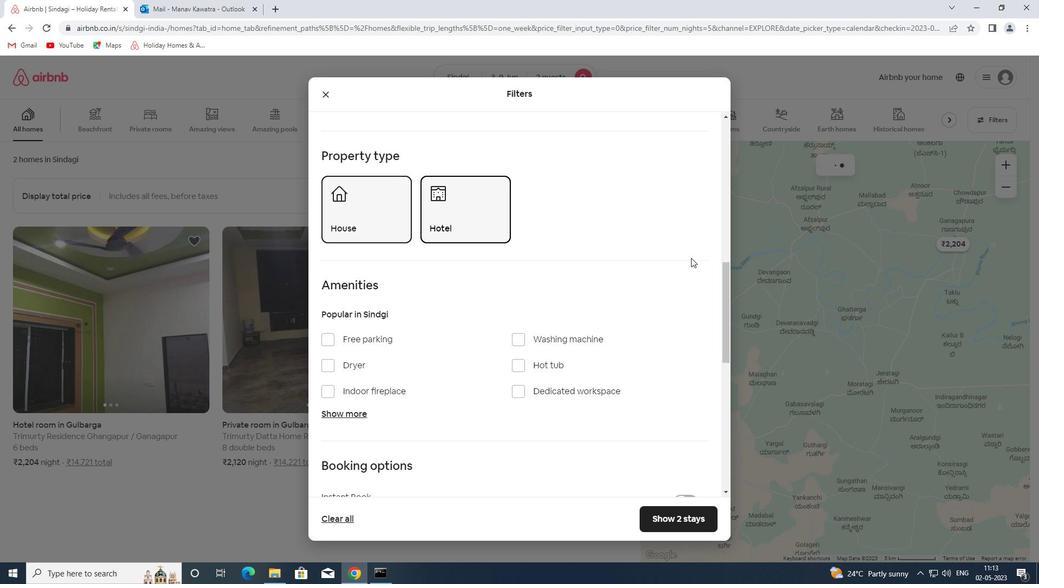 
Action: Mouse scrolled (705, 259) with delta (0, 0)
Screenshot: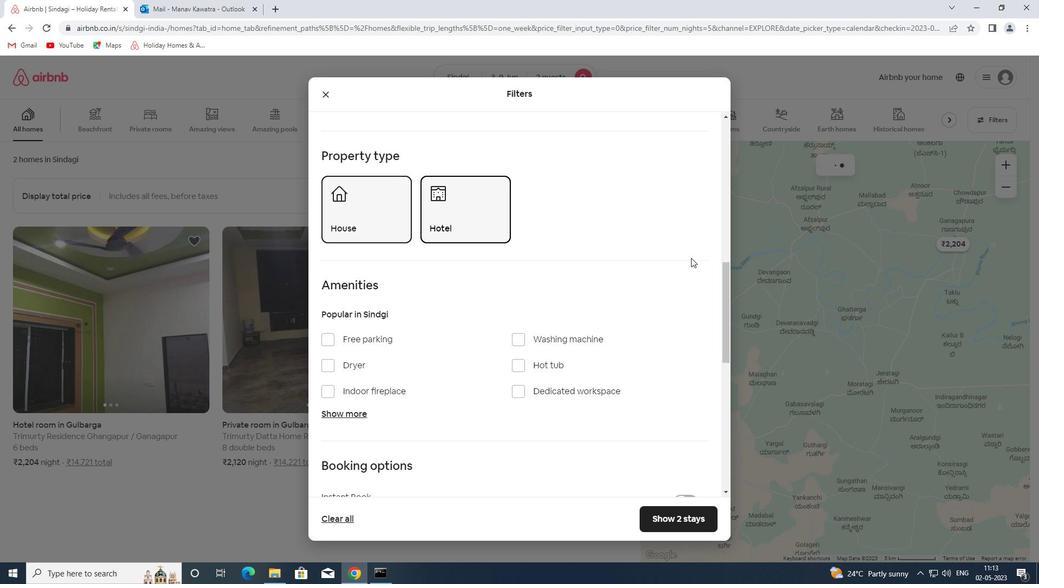 
Action: Mouse moved to (686, 164)
Screenshot: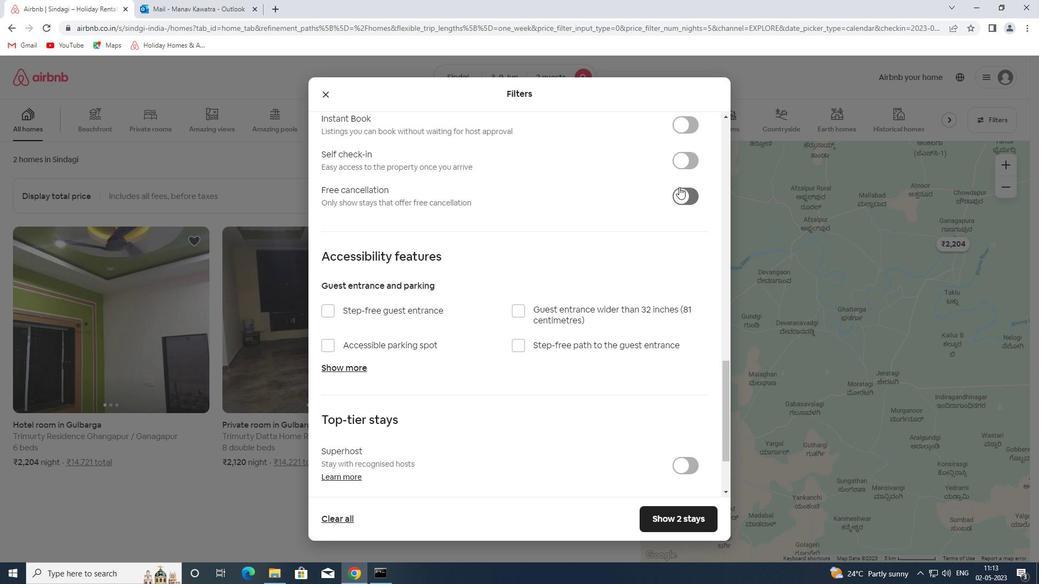 
Action: Mouse pressed left at (686, 164)
Screenshot: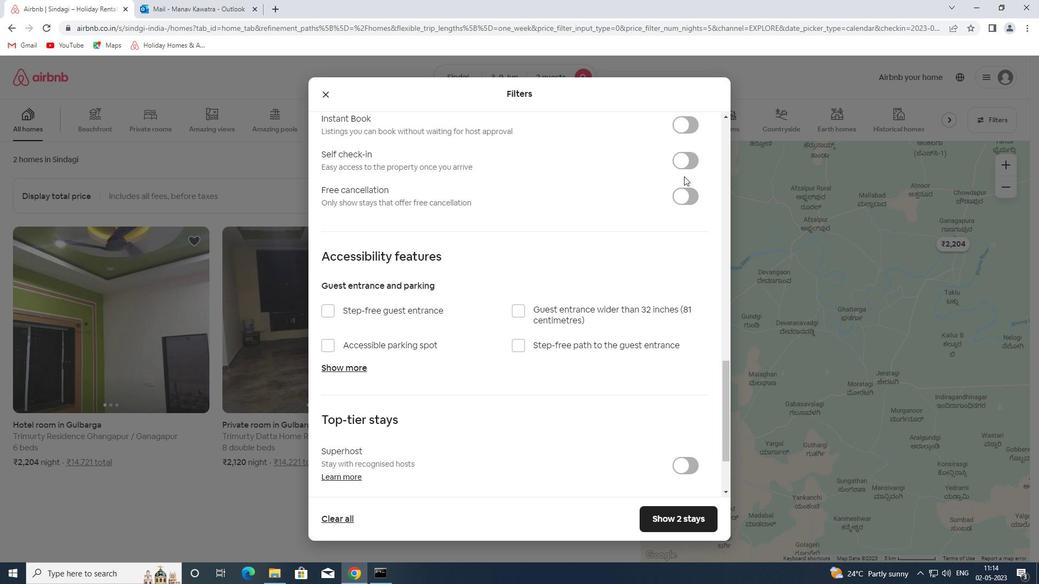 
Action: Mouse moved to (619, 285)
Screenshot: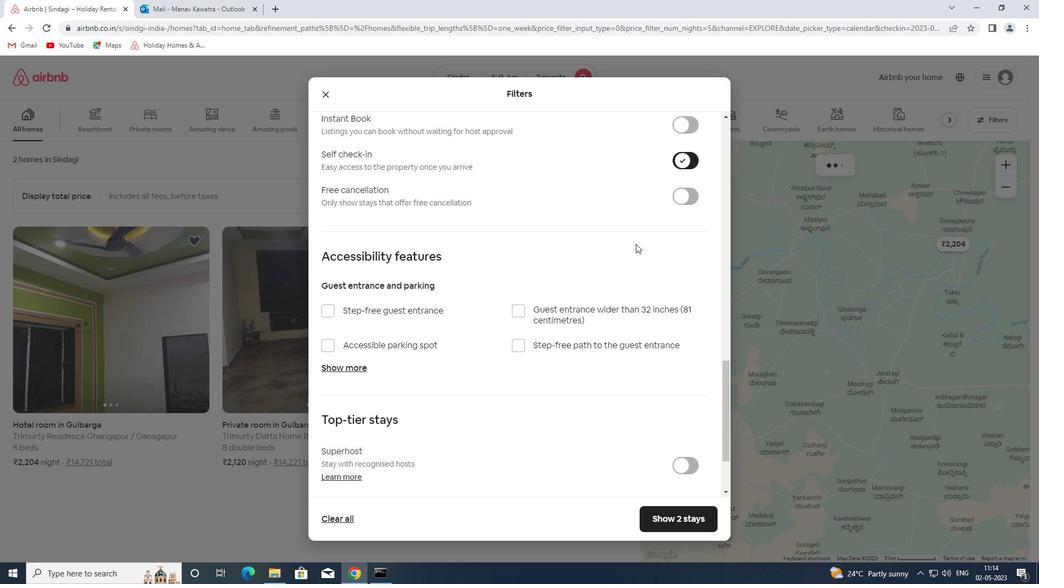 
Action: Mouse scrolled (619, 285) with delta (0, 0)
Screenshot: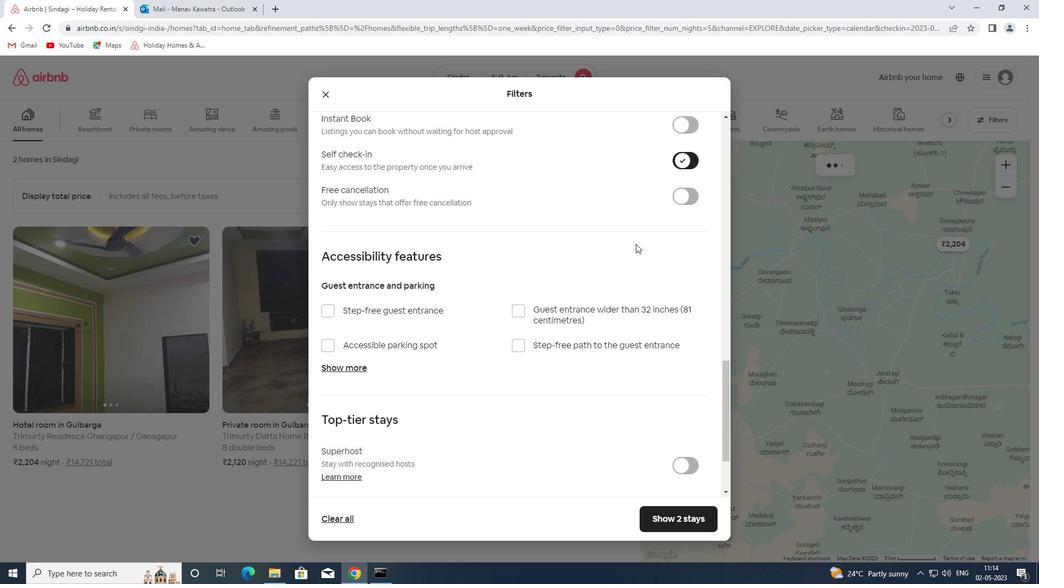 
Action: Mouse moved to (618, 286)
Screenshot: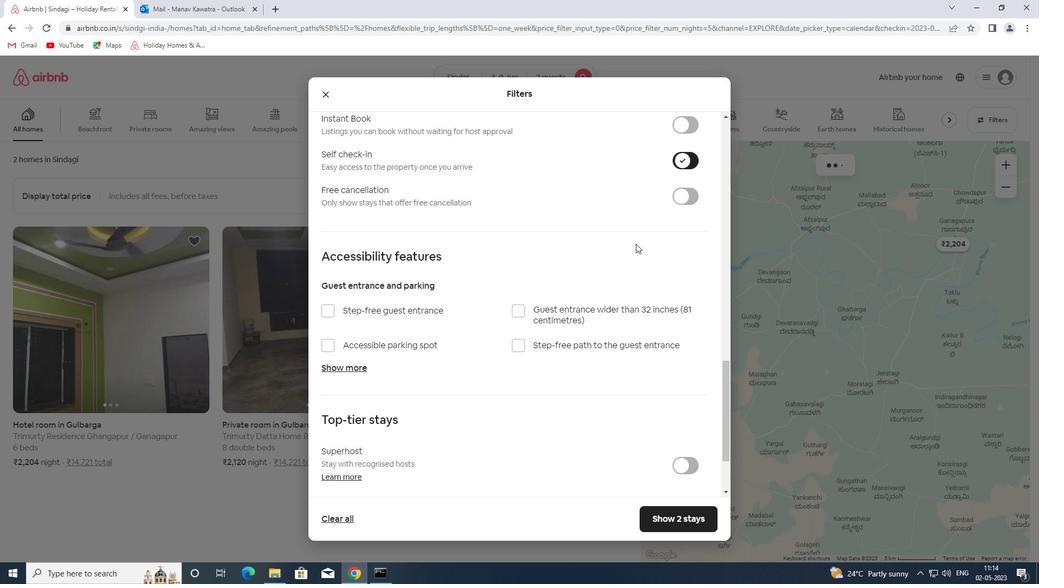 
Action: Mouse scrolled (618, 285) with delta (0, 0)
Screenshot: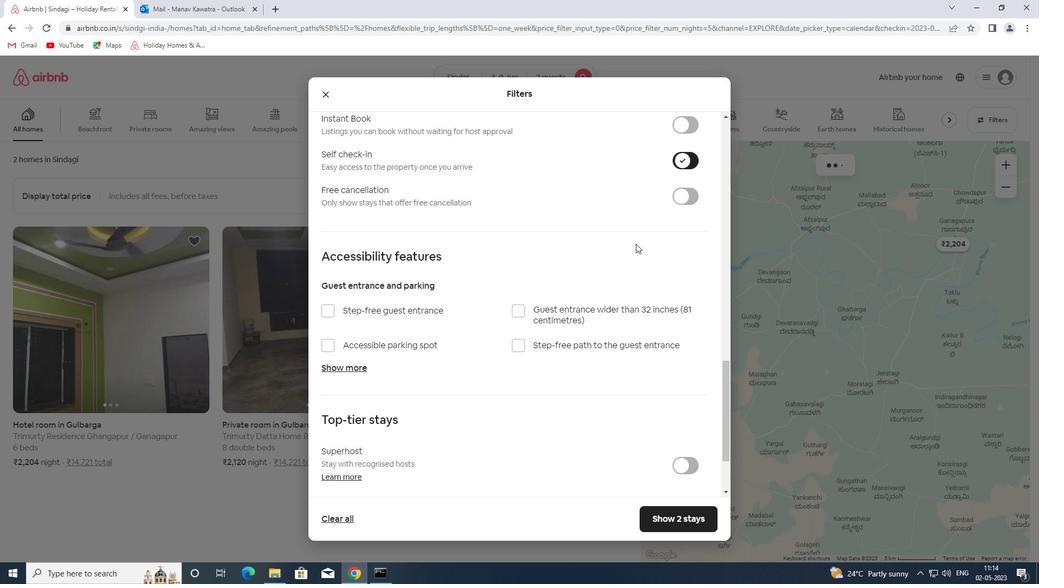 
Action: Mouse scrolled (618, 285) with delta (0, 0)
Screenshot: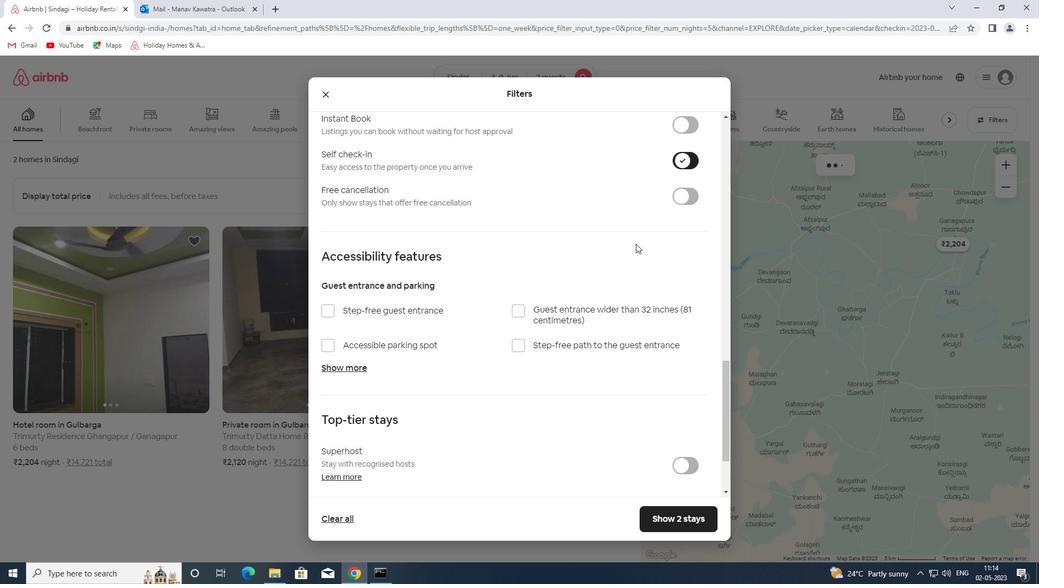 
Action: Mouse moved to (618, 286)
Screenshot: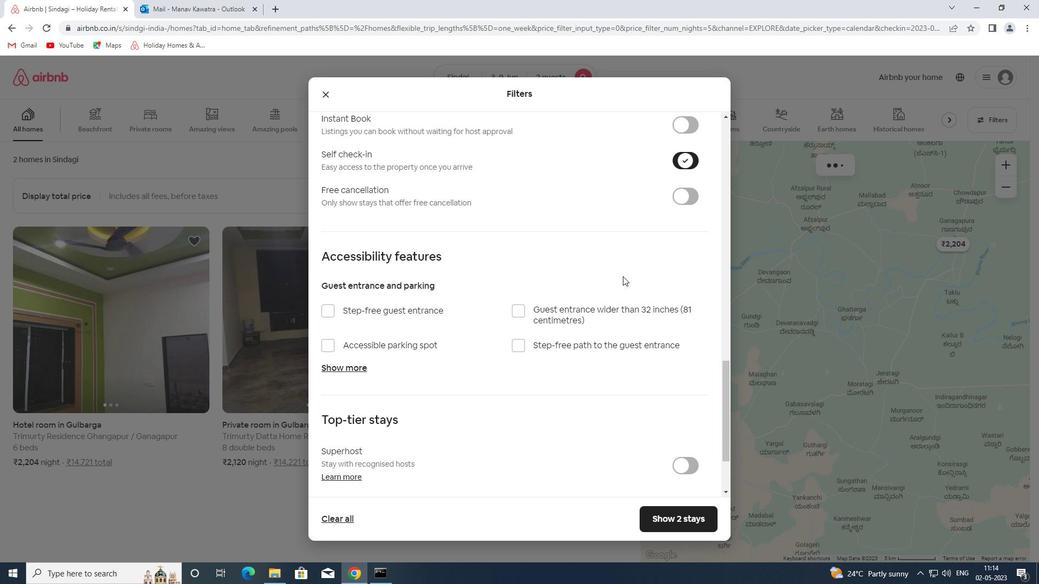 
Action: Mouse scrolled (618, 285) with delta (0, 0)
Screenshot: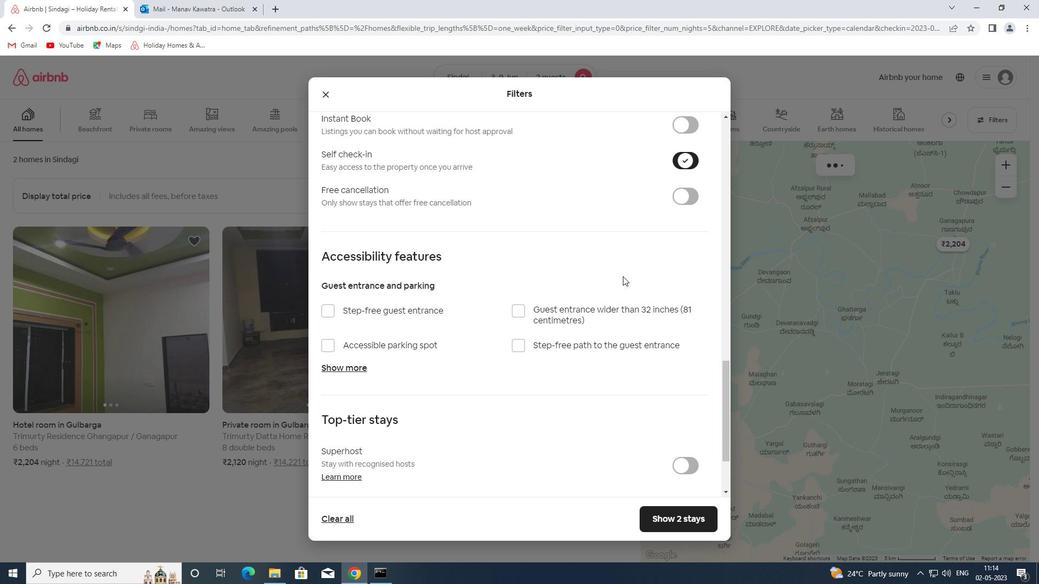 
Action: Mouse moved to (616, 287)
Screenshot: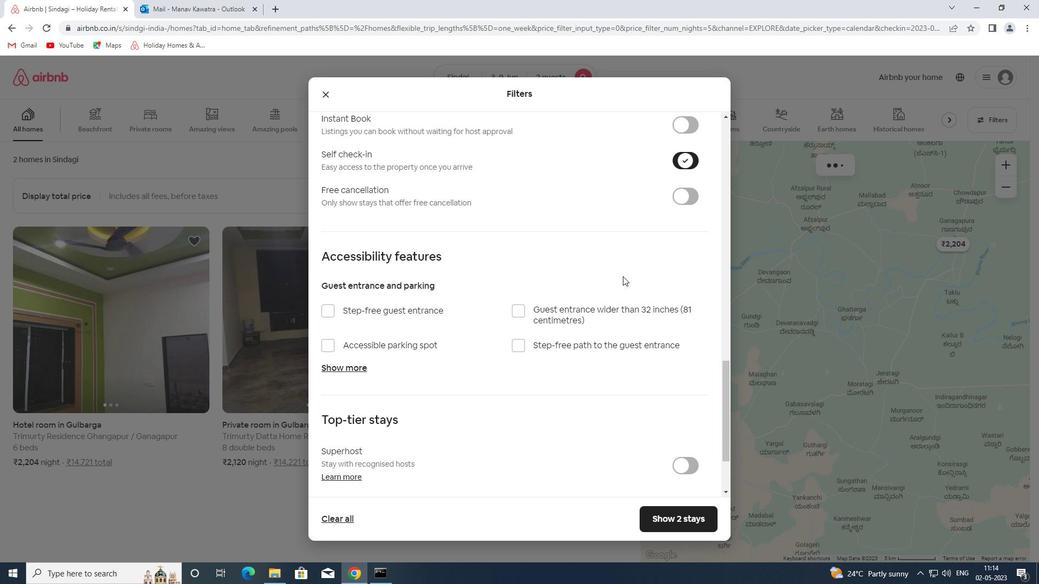 
Action: Mouse scrolled (616, 286) with delta (0, 0)
Screenshot: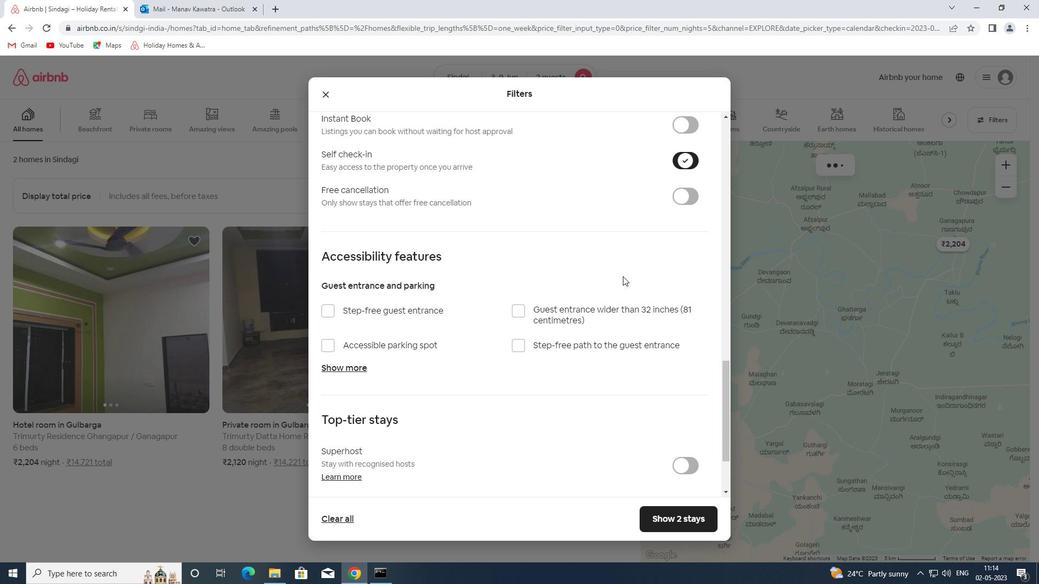 
Action: Mouse moved to (616, 287)
Screenshot: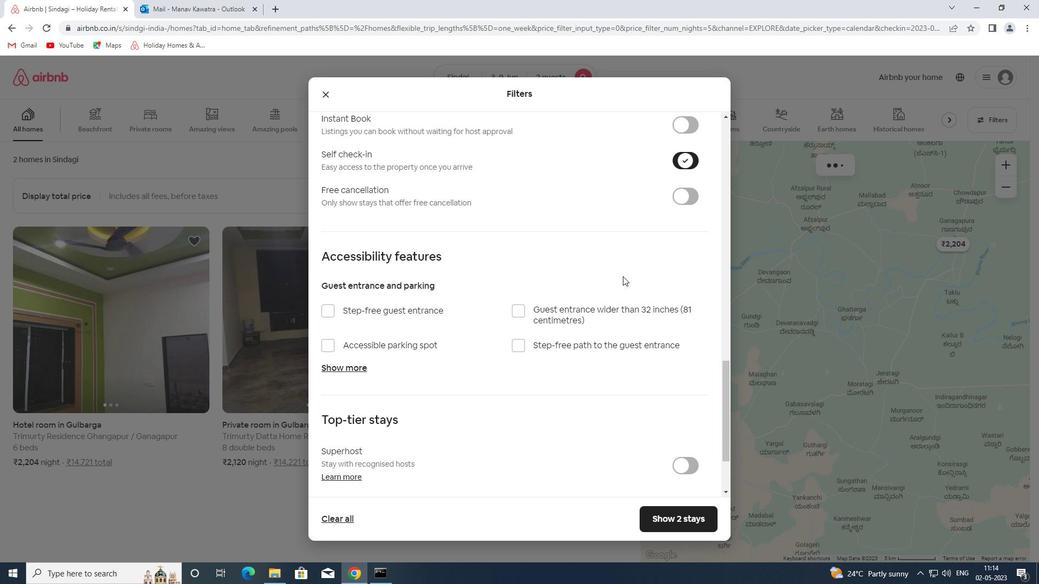
Action: Mouse scrolled (616, 286) with delta (0, 0)
Screenshot: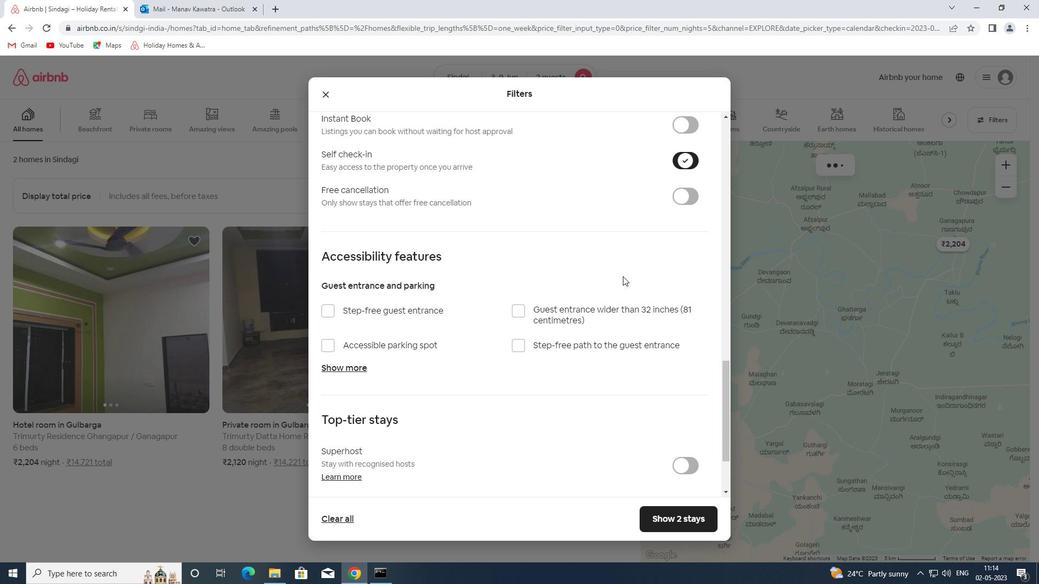 
Action: Mouse scrolled (616, 286) with delta (0, 0)
Screenshot: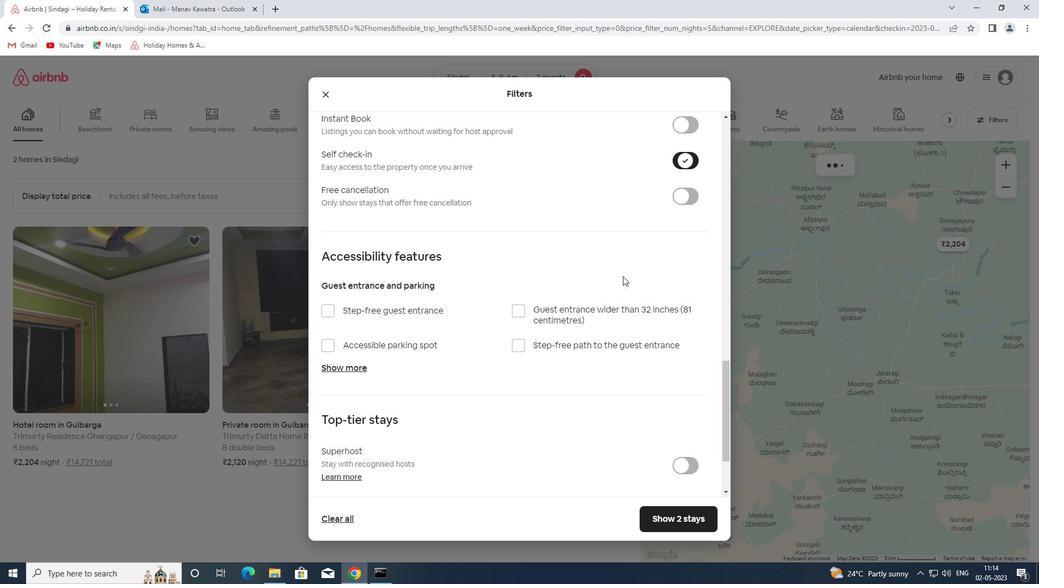 
Action: Mouse moved to (615, 287)
Screenshot: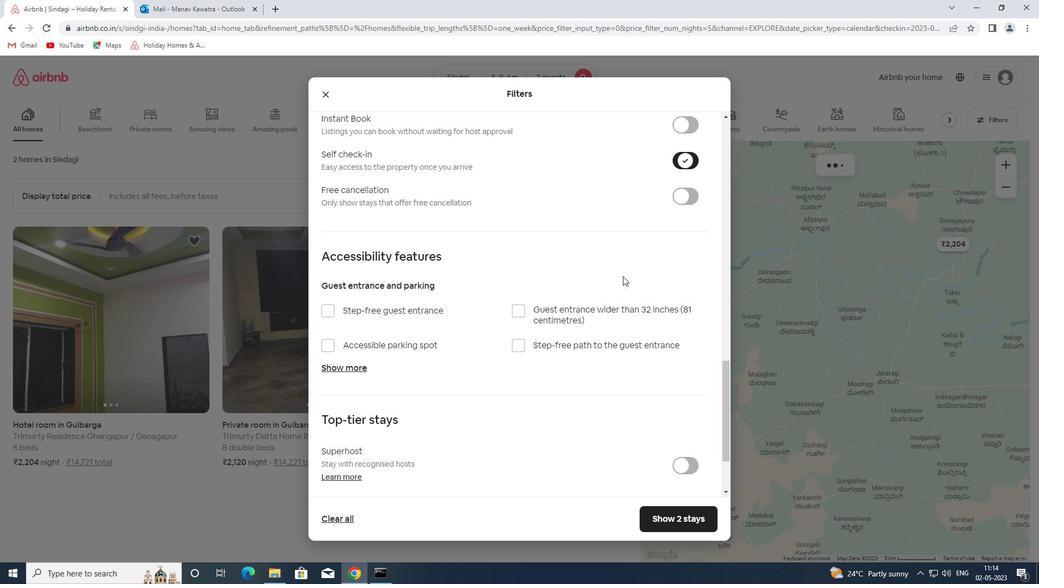 
Action: Mouse scrolled (615, 287) with delta (0, 0)
Screenshot: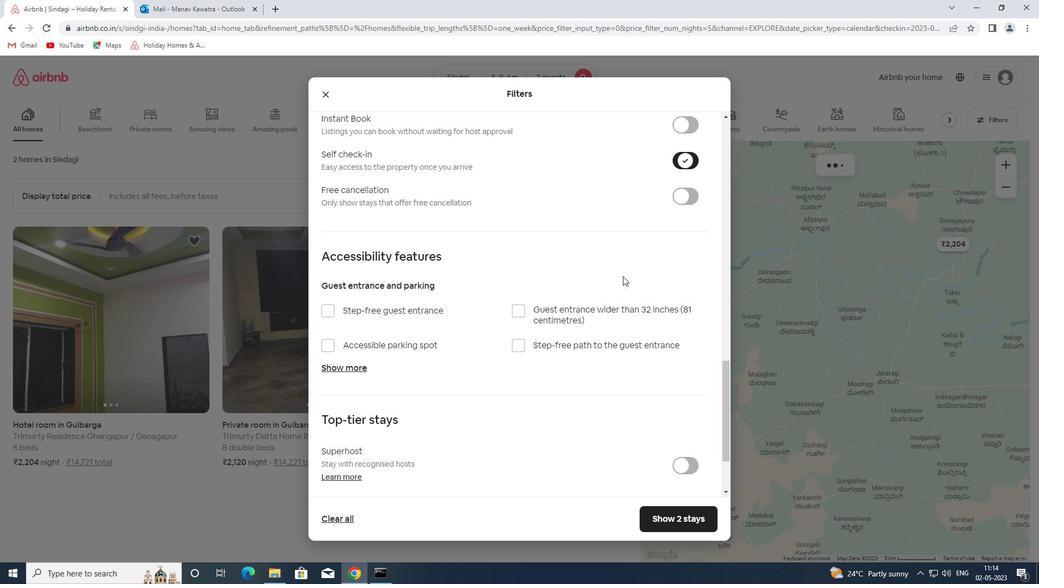 
Action: Mouse moved to (333, 468)
Screenshot: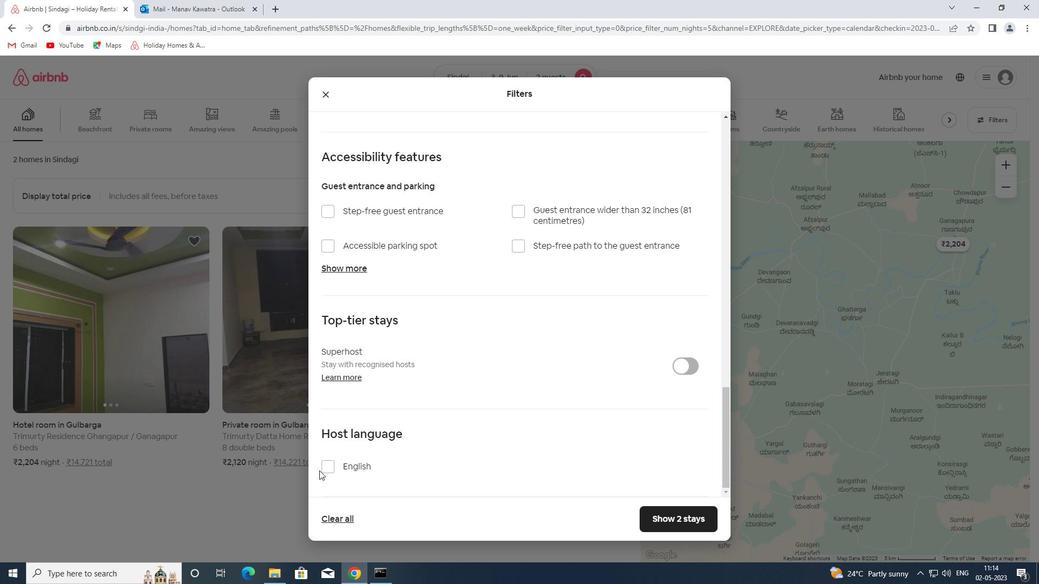 
Action: Mouse pressed left at (333, 468)
Screenshot: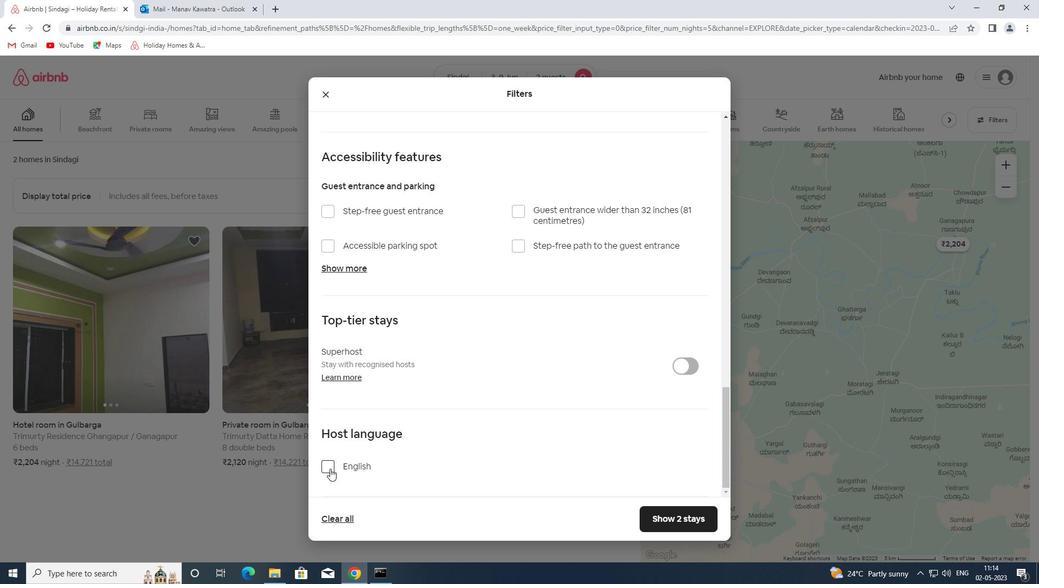 
Action: Mouse moved to (401, 462)
Screenshot: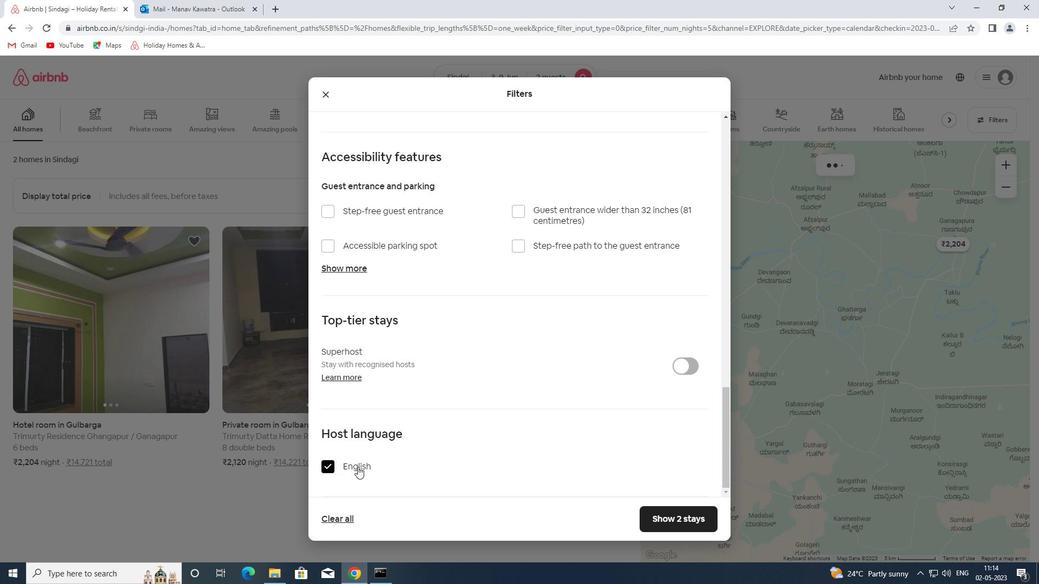 
Action: Key pressed <Key.enter>
Screenshot: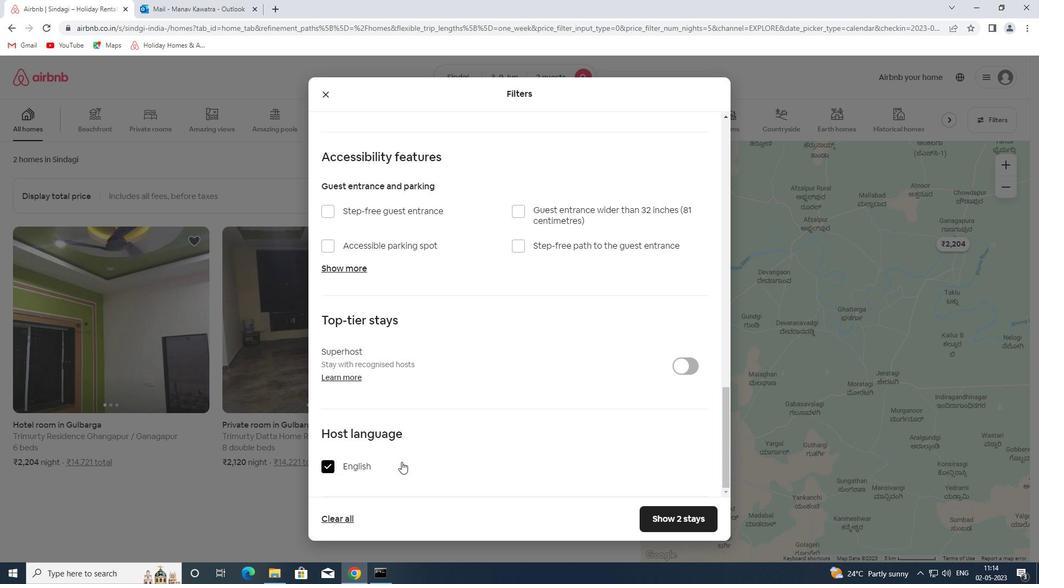 
Action: Mouse moved to (656, 523)
Screenshot: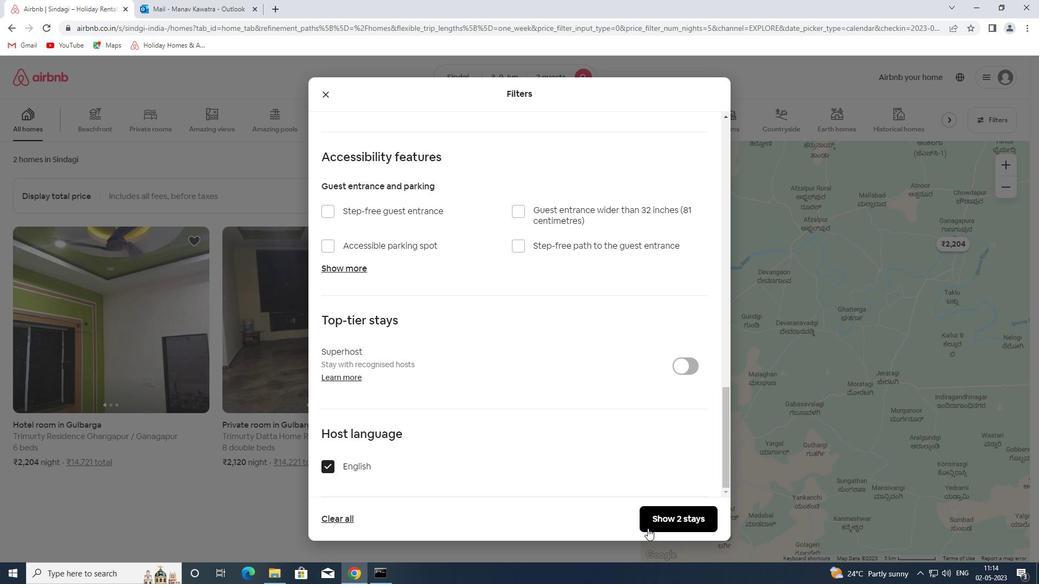 
Action: Mouse pressed left at (656, 523)
Screenshot: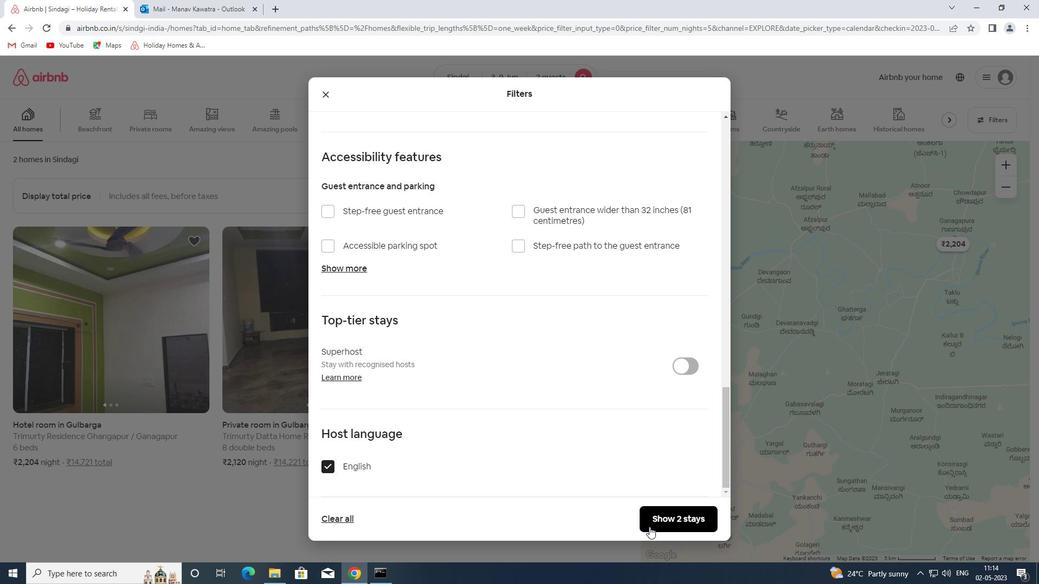 
Action: Mouse moved to (657, 520)
Screenshot: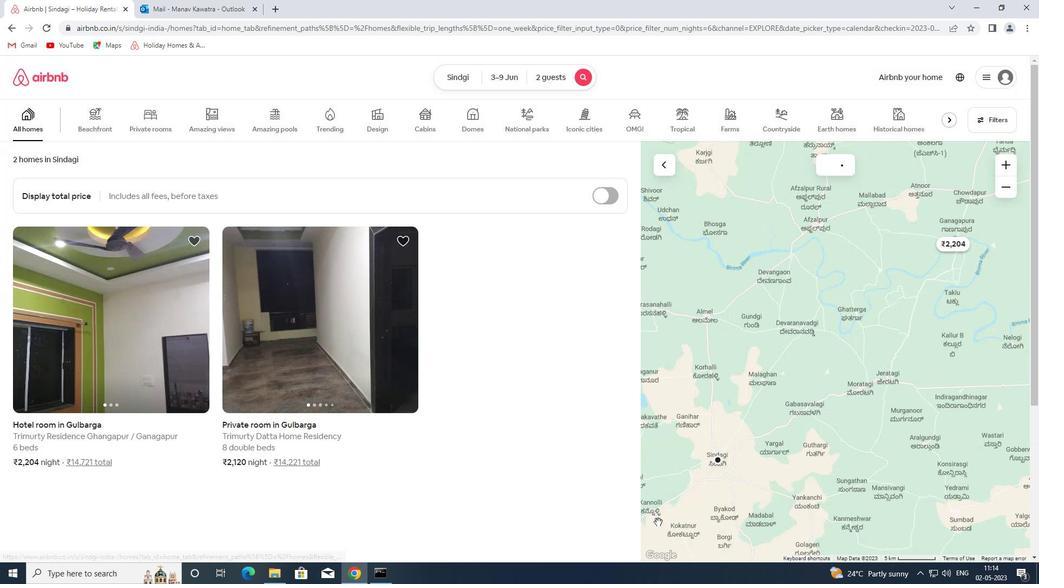 
